 Task: Check the percentage active listings of natural gas utilities in the last 3 years.
Action: Mouse moved to (1085, 258)
Screenshot: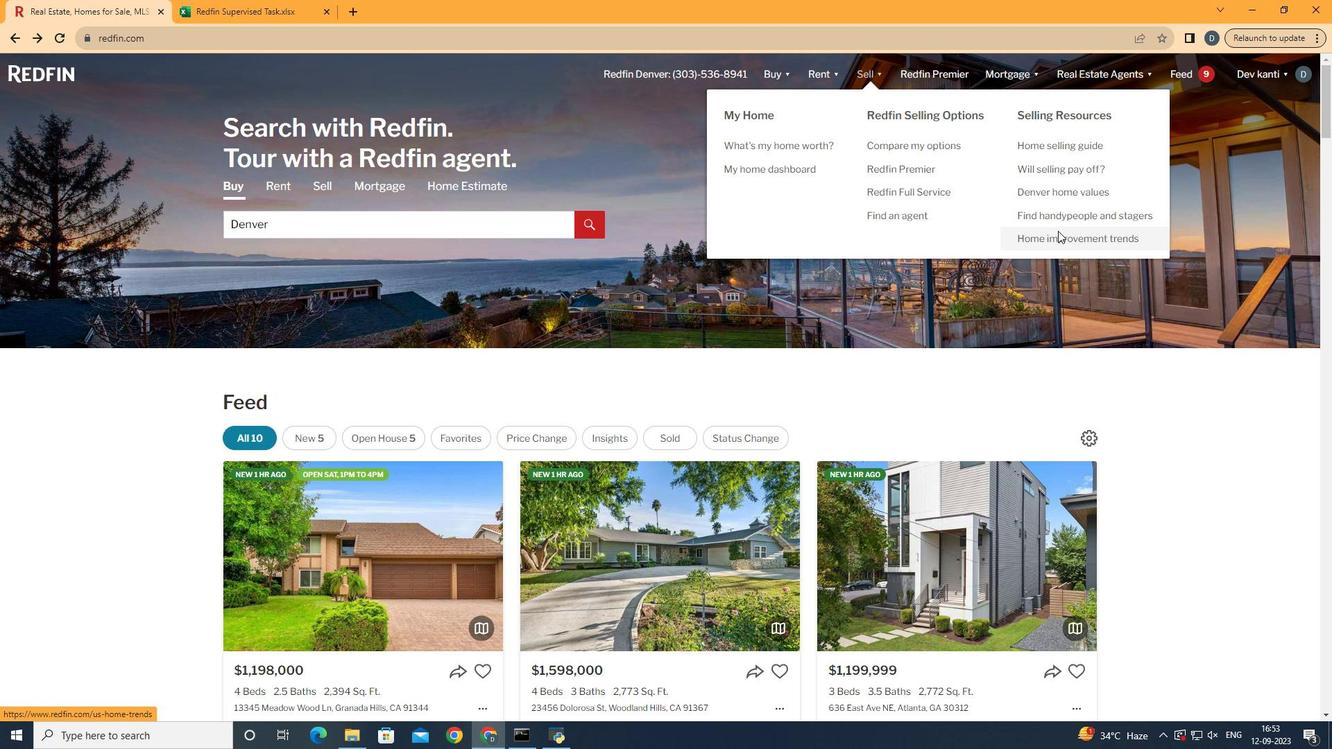 
Action: Mouse pressed left at (1085, 258)
Screenshot: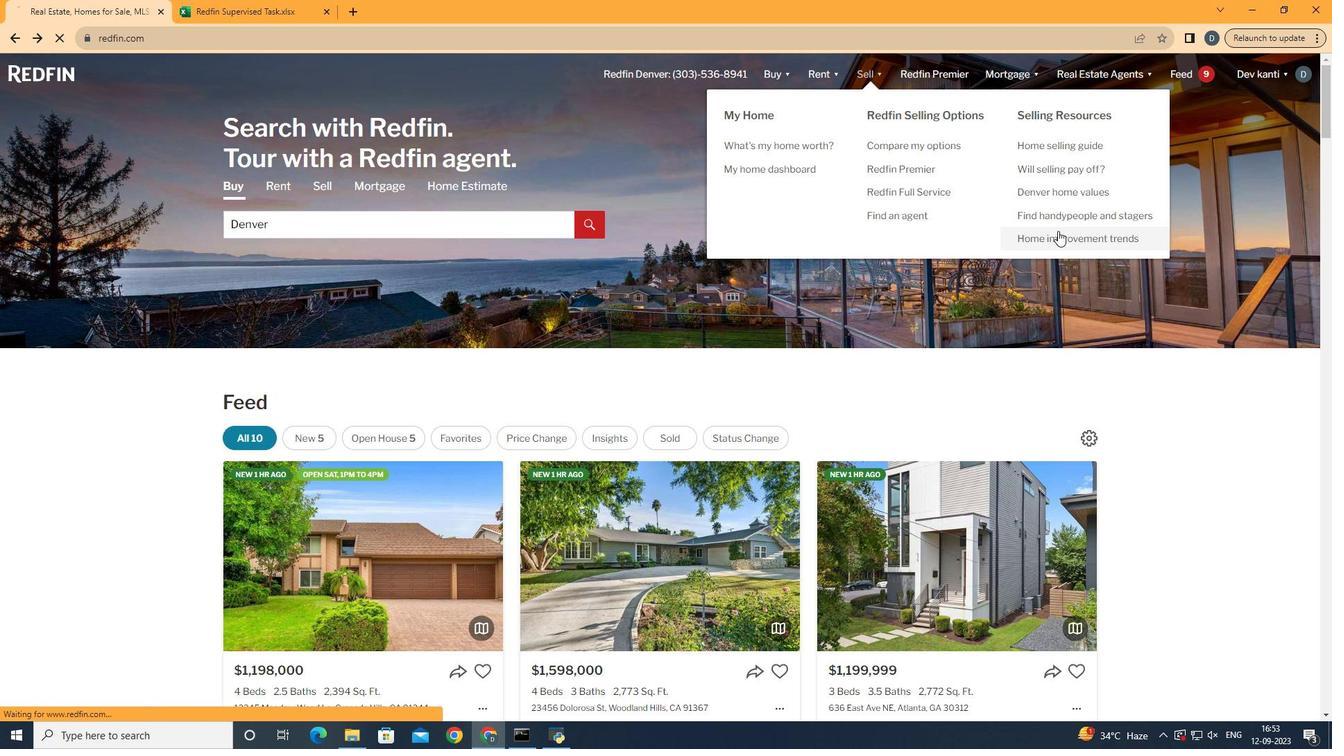 
Action: Mouse moved to (373, 290)
Screenshot: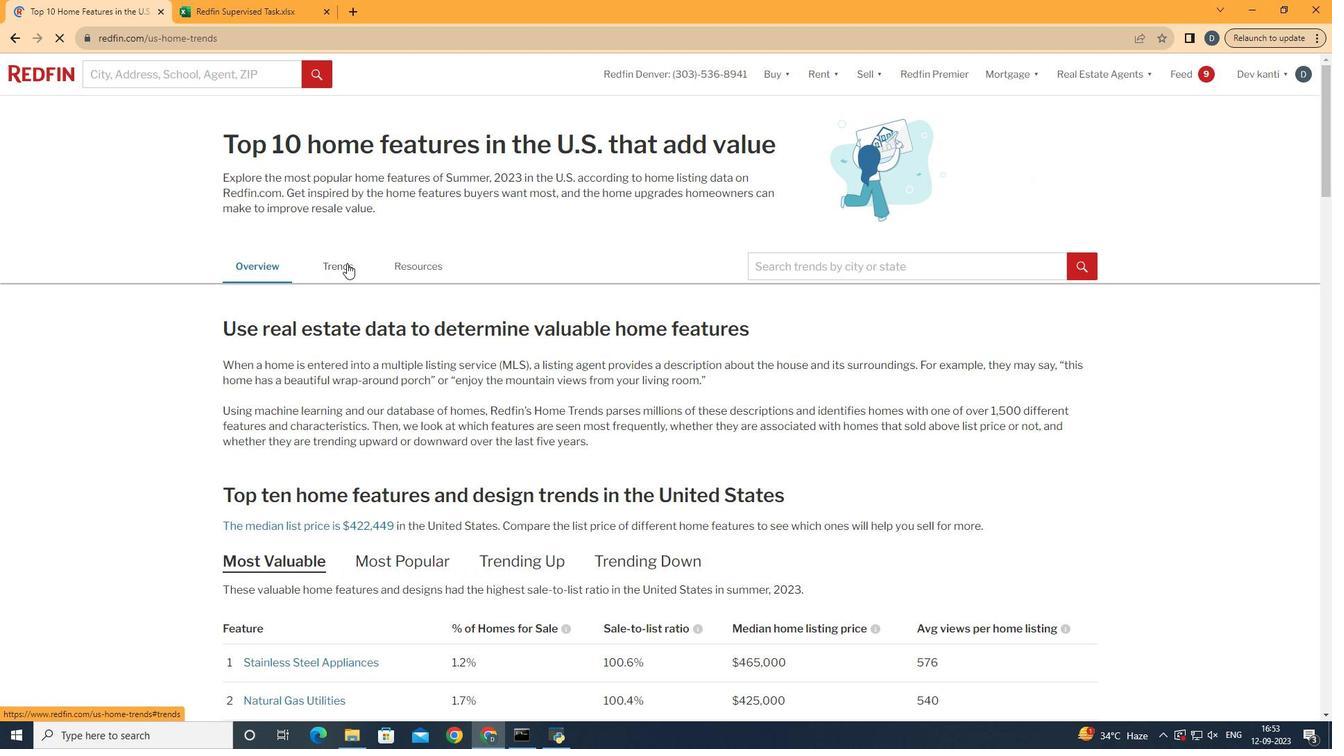 
Action: Mouse pressed left at (373, 290)
Screenshot: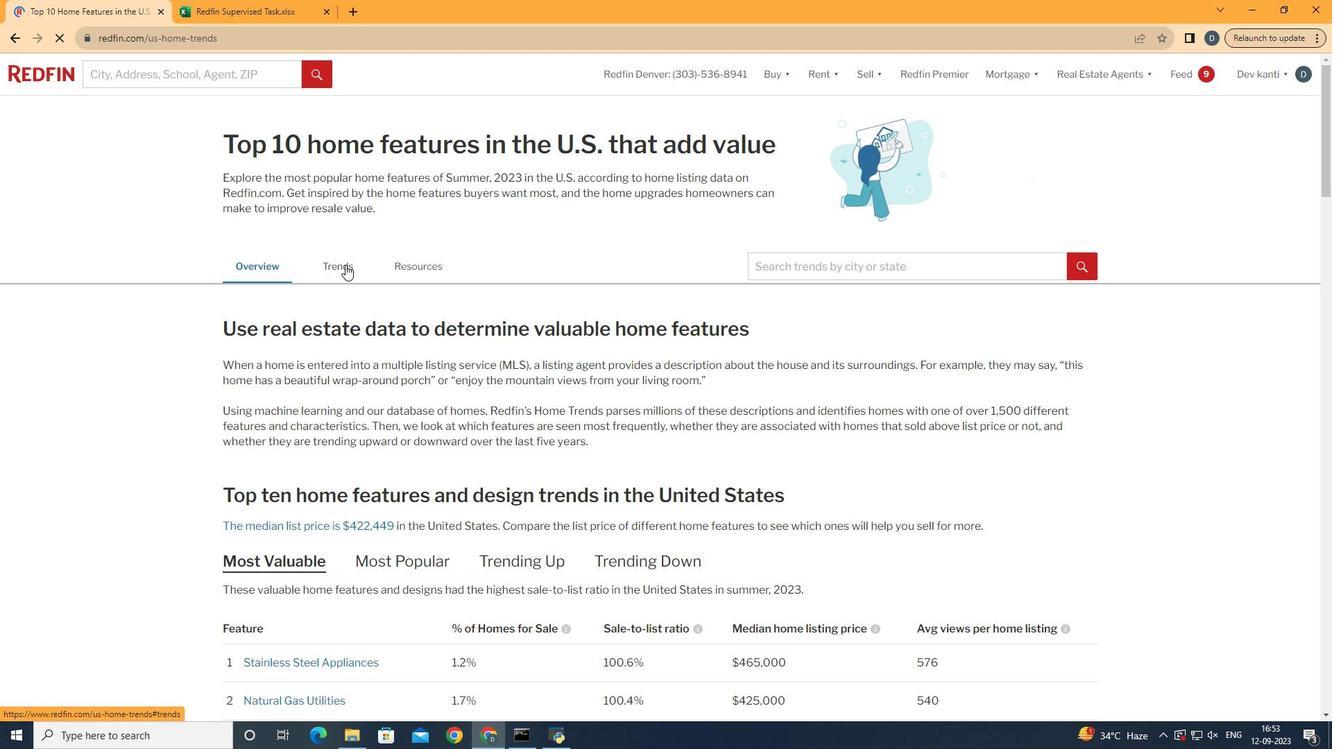 
Action: Mouse moved to (466, 359)
Screenshot: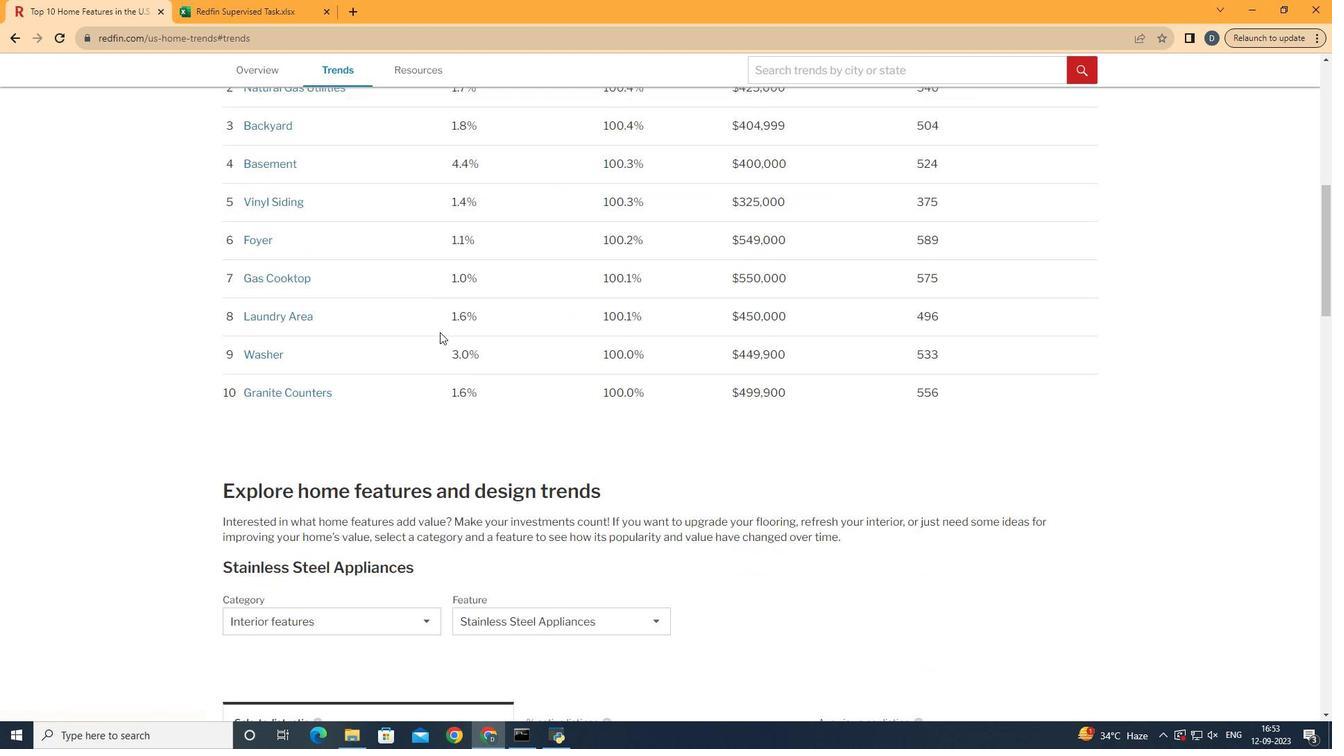 
Action: Mouse scrolled (466, 358) with delta (0, 0)
Screenshot: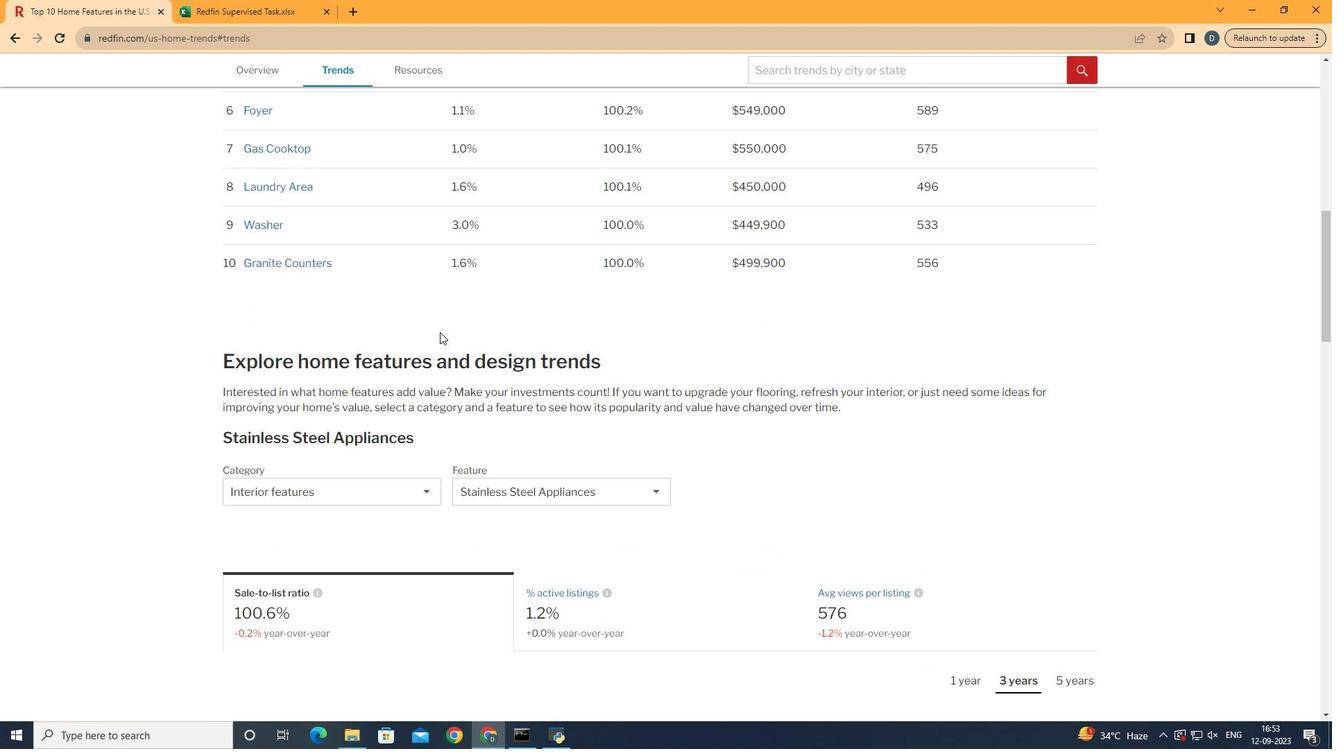 
Action: Mouse scrolled (466, 358) with delta (0, 0)
Screenshot: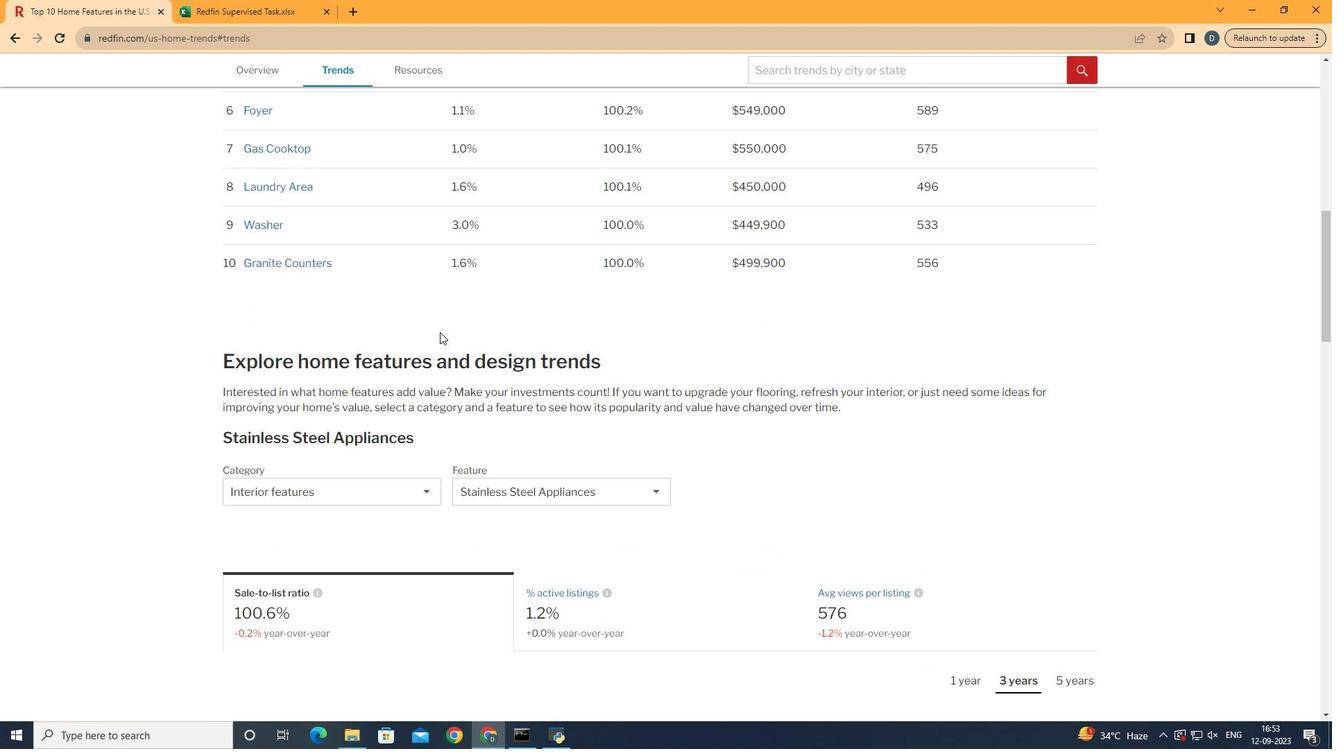 
Action: Mouse scrolled (466, 358) with delta (0, 0)
Screenshot: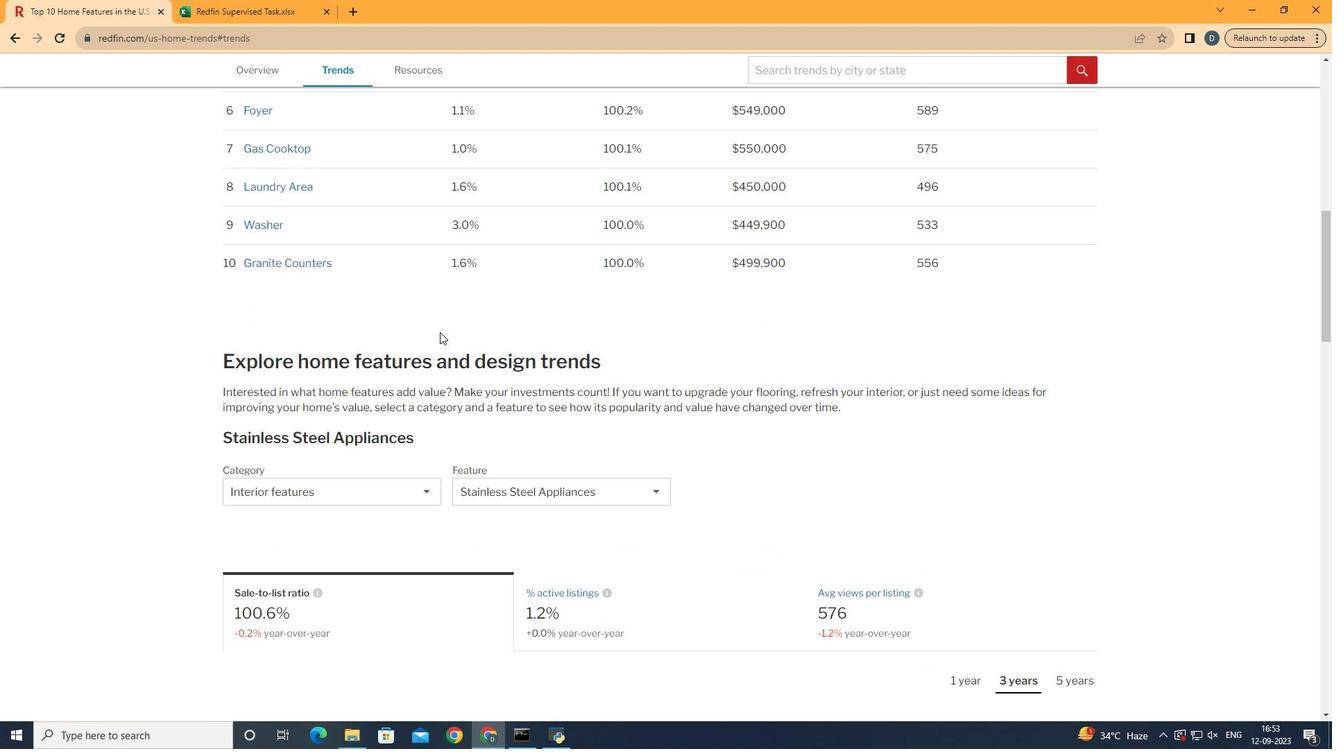 
Action: Mouse scrolled (466, 358) with delta (0, 0)
Screenshot: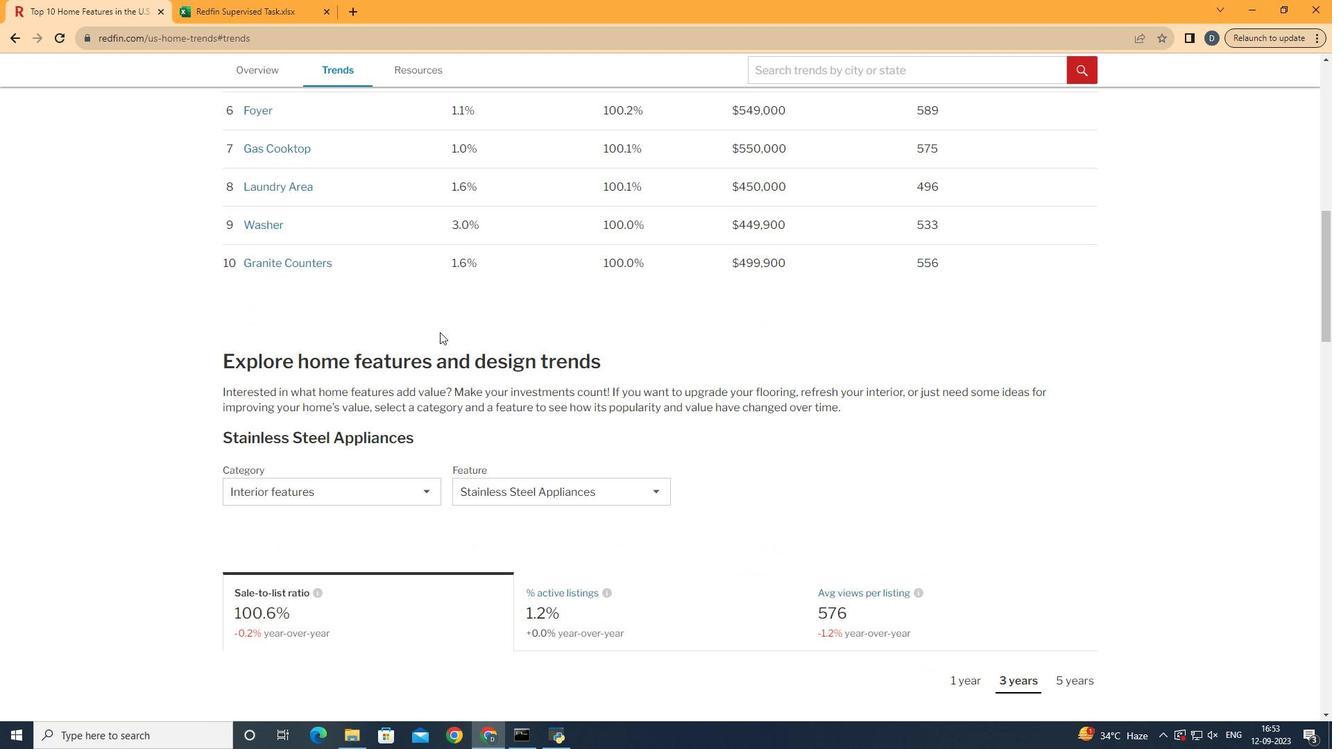 
Action: Mouse scrolled (466, 358) with delta (0, 0)
Screenshot: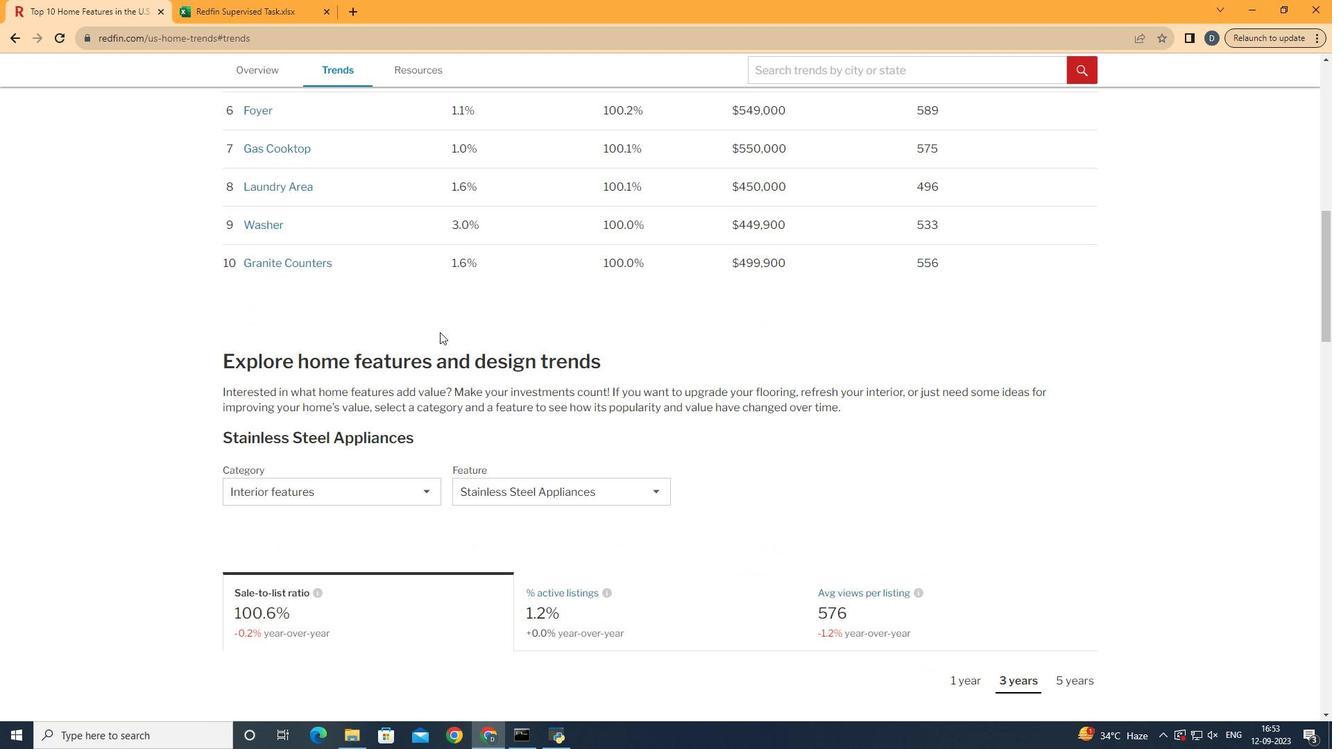 
Action: Mouse scrolled (466, 358) with delta (0, 0)
Screenshot: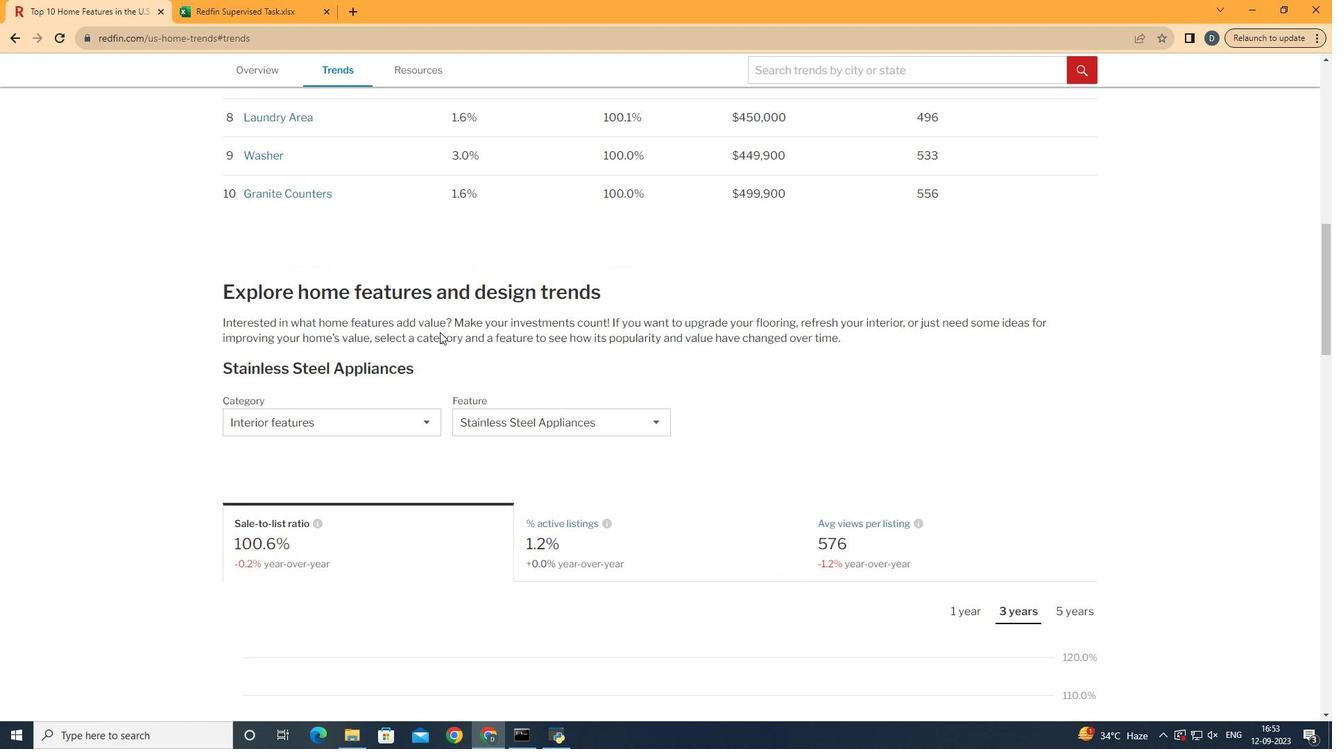 
Action: Mouse moved to (398, 450)
Screenshot: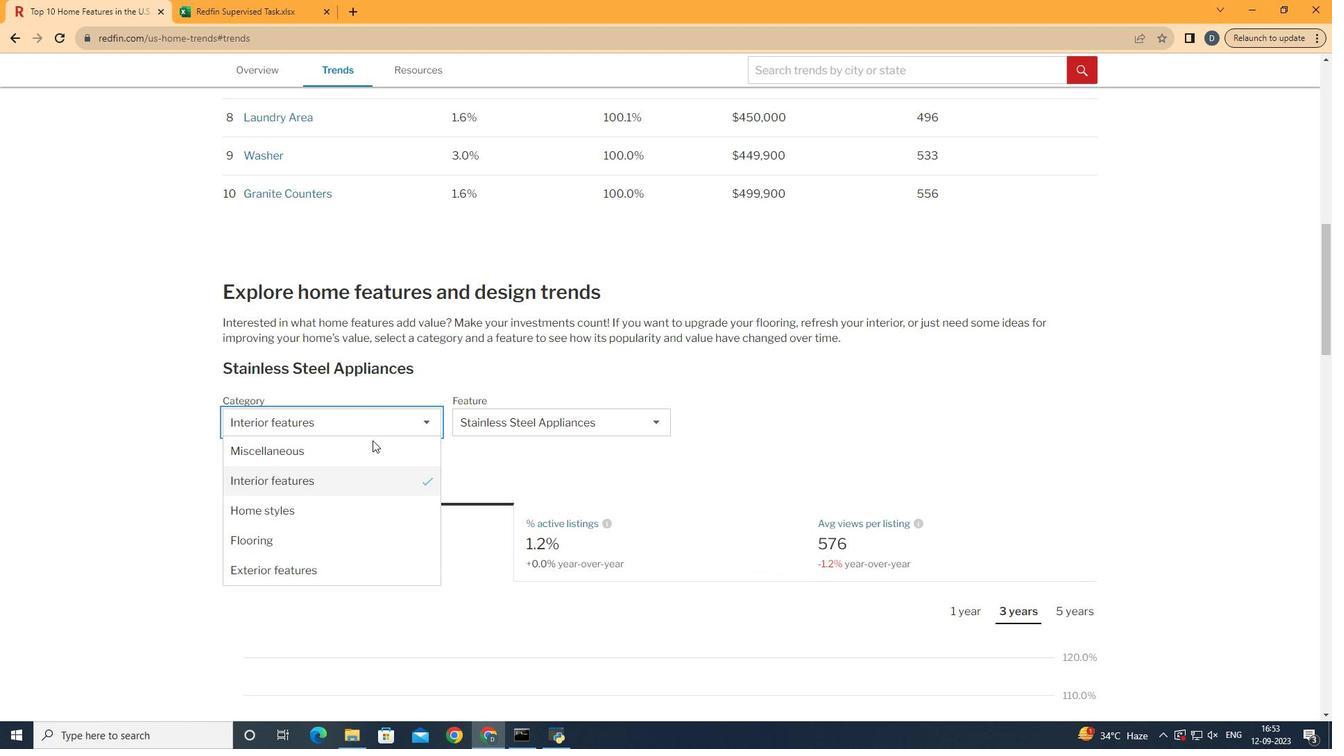 
Action: Mouse pressed left at (398, 450)
Screenshot: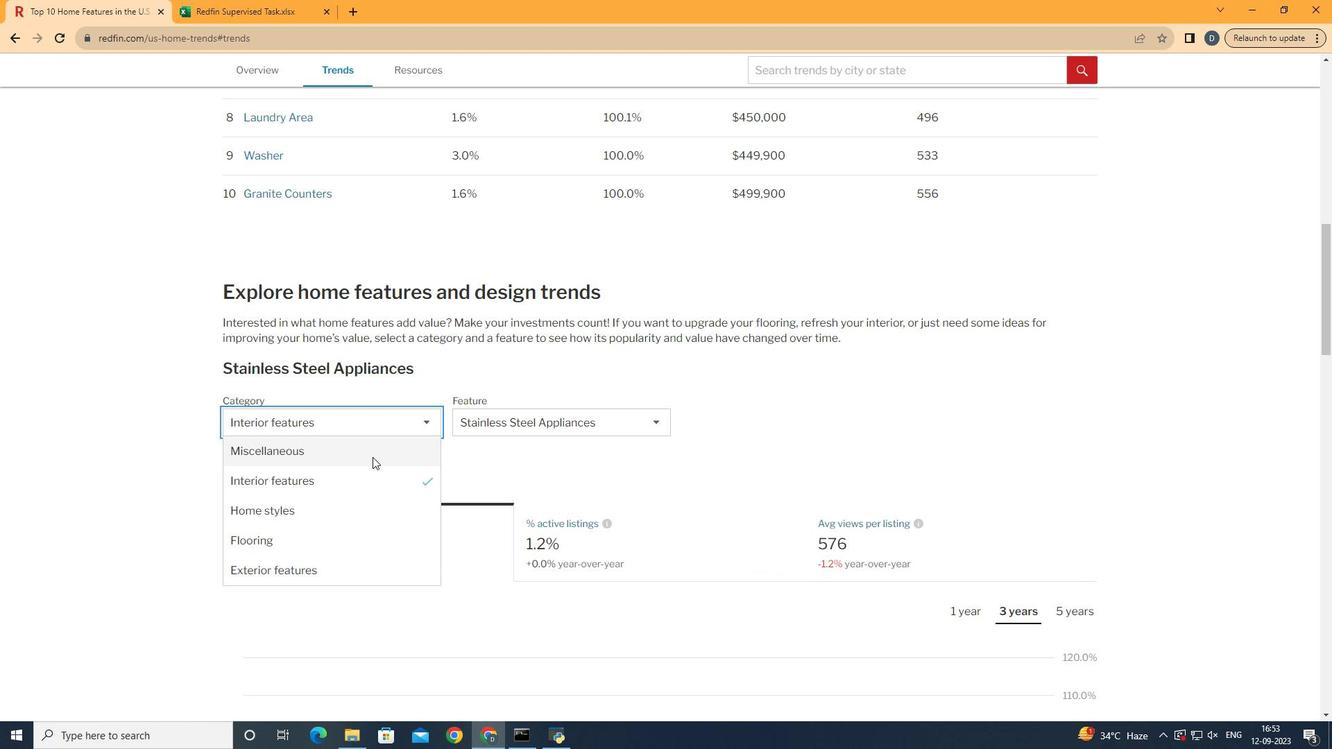 
Action: Mouse moved to (394, 507)
Screenshot: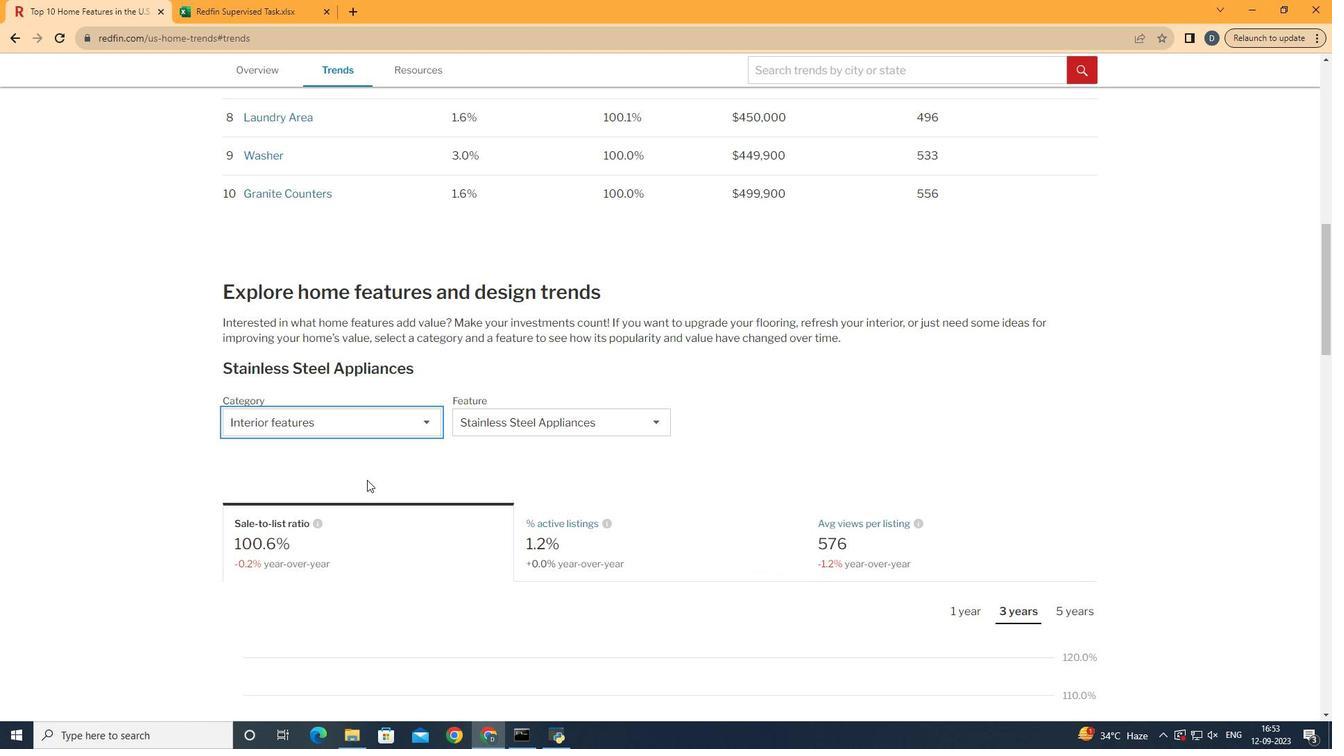 
Action: Mouse pressed left at (394, 507)
Screenshot: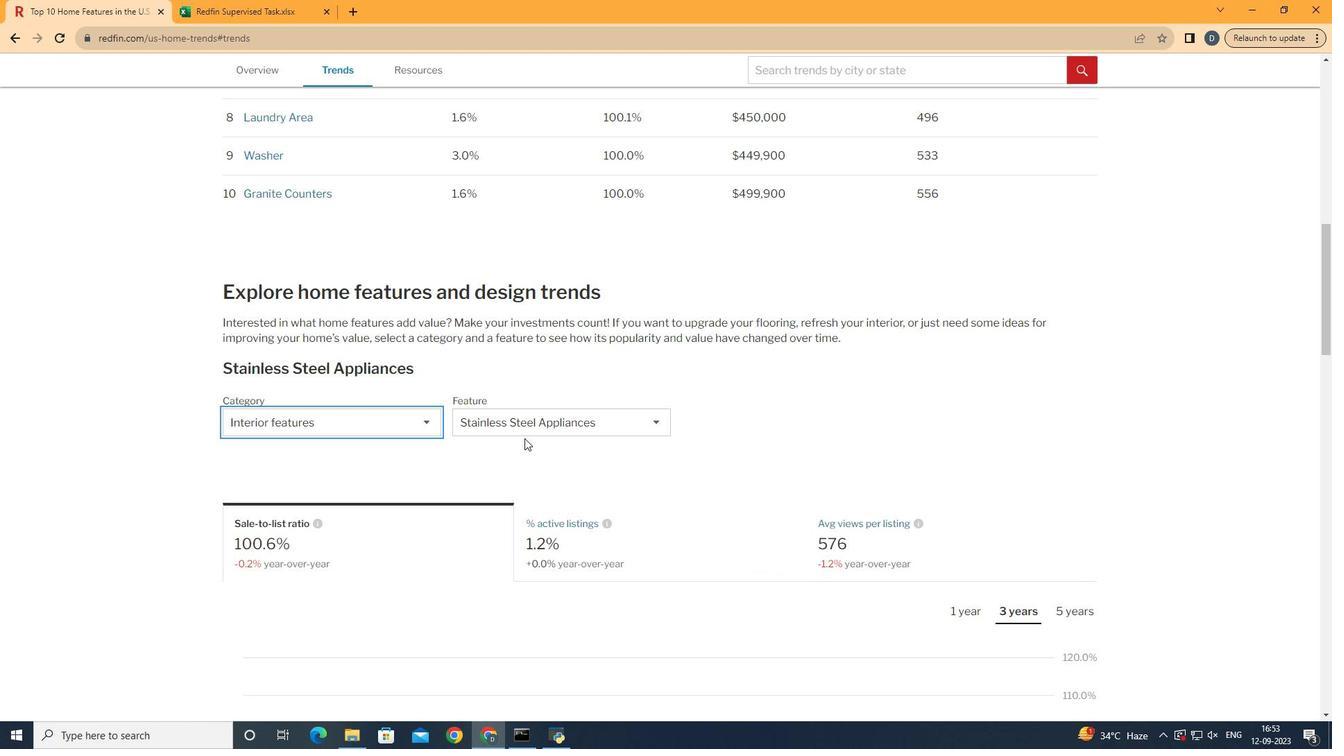 
Action: Mouse moved to (630, 440)
Screenshot: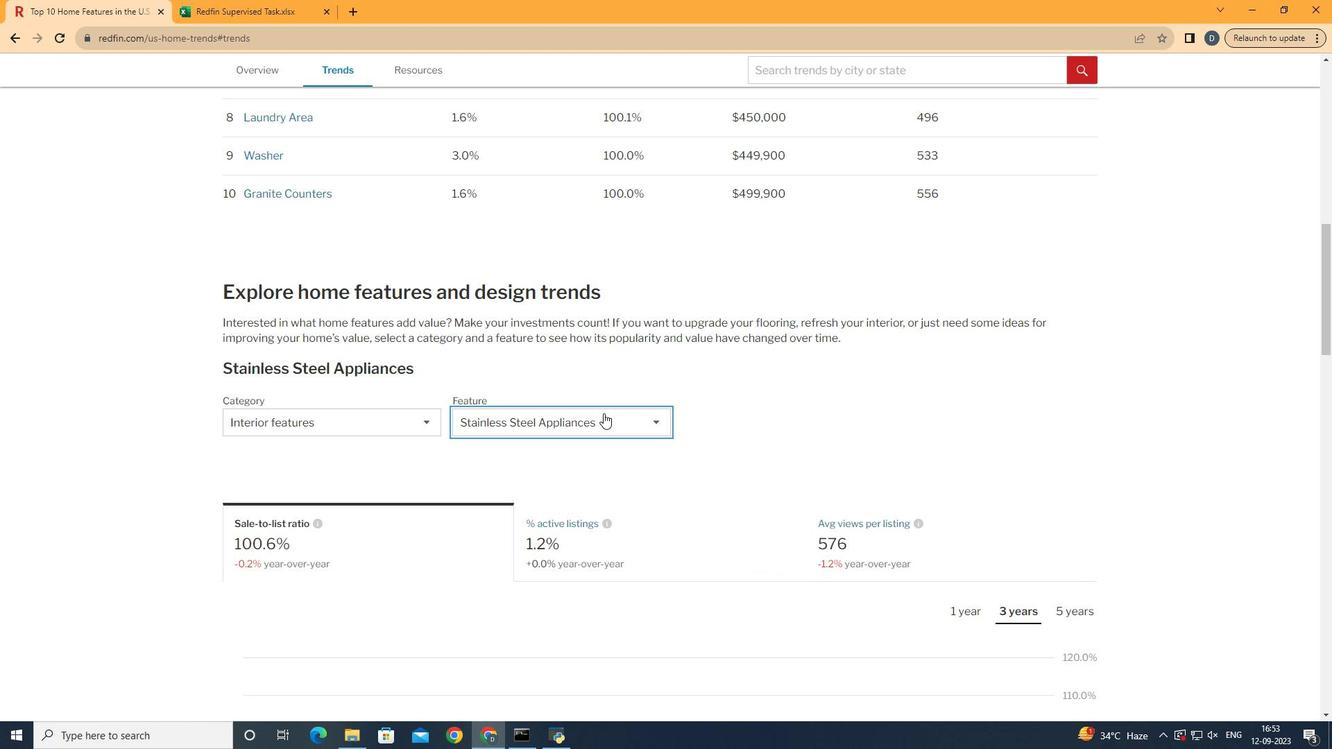 
Action: Mouse pressed left at (630, 440)
Screenshot: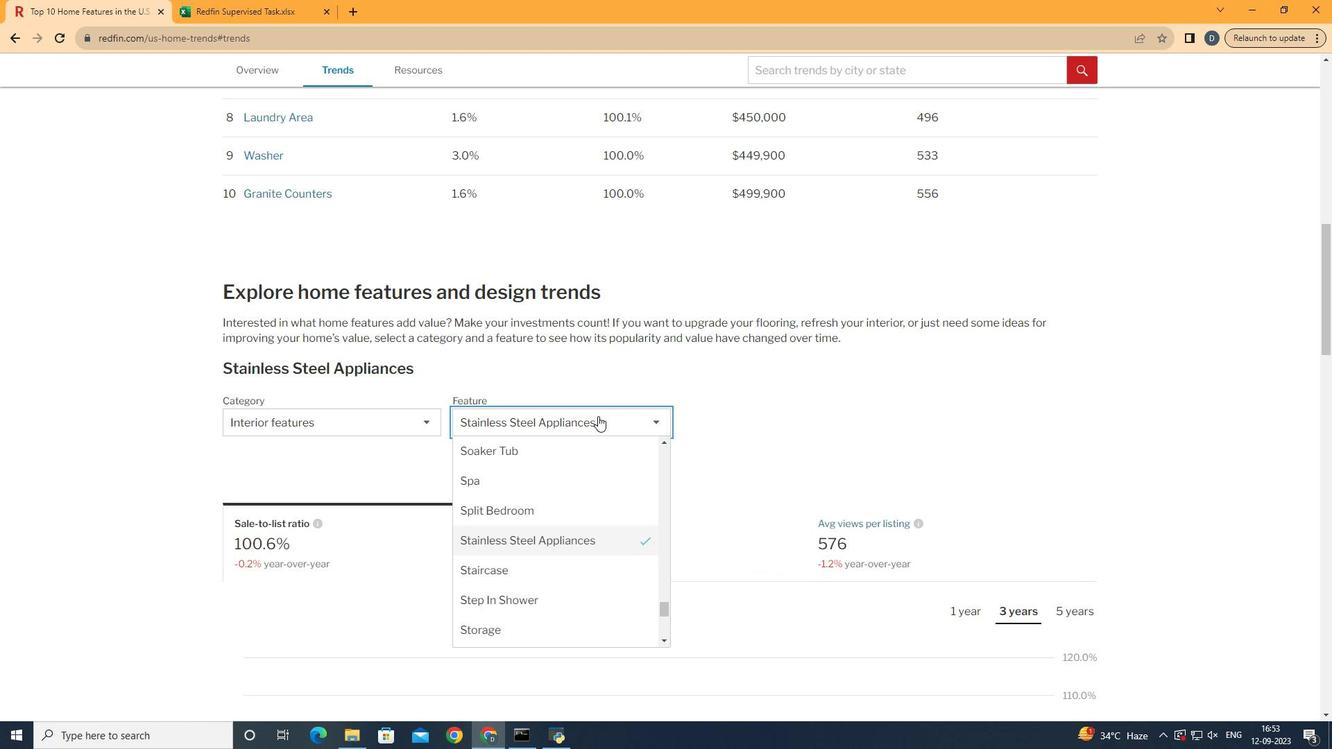 
Action: Mouse moved to (560, 597)
Screenshot: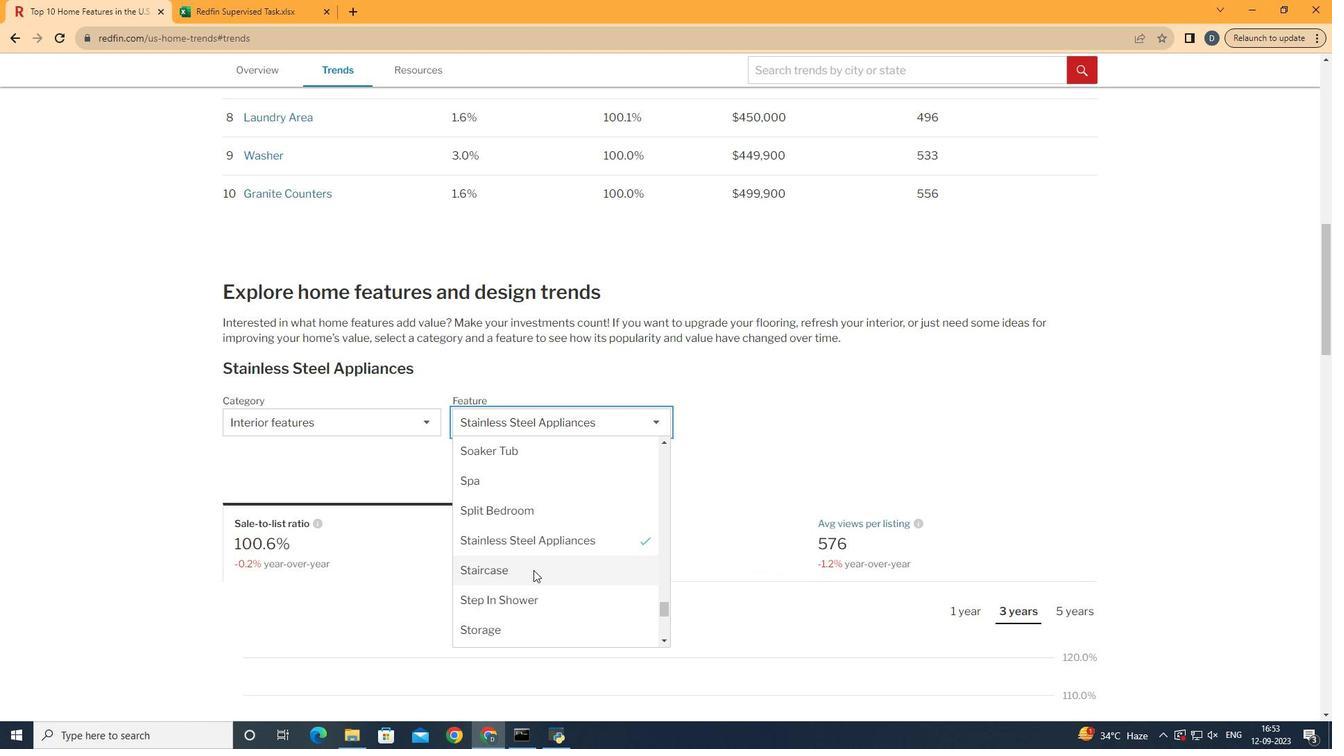 
Action: Mouse scrolled (560, 598) with delta (0, 0)
Screenshot: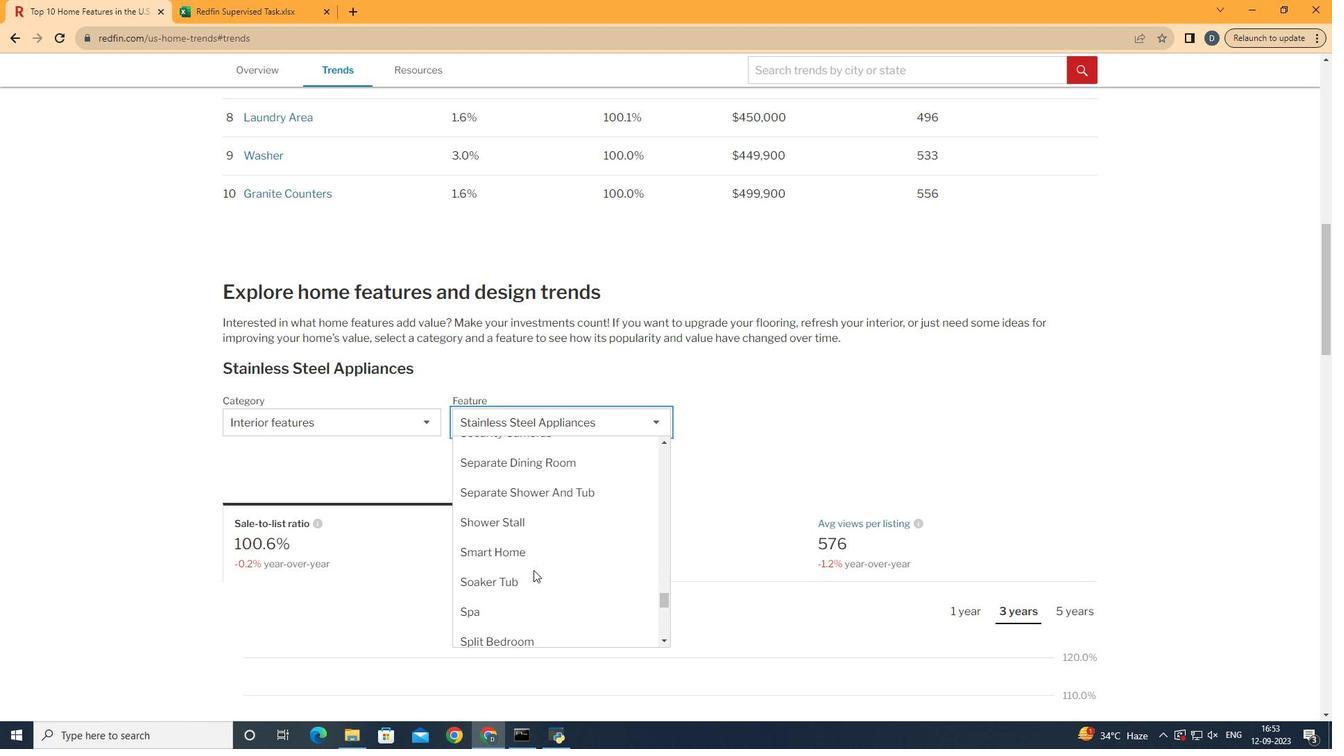 
Action: Mouse scrolled (560, 598) with delta (0, 0)
Screenshot: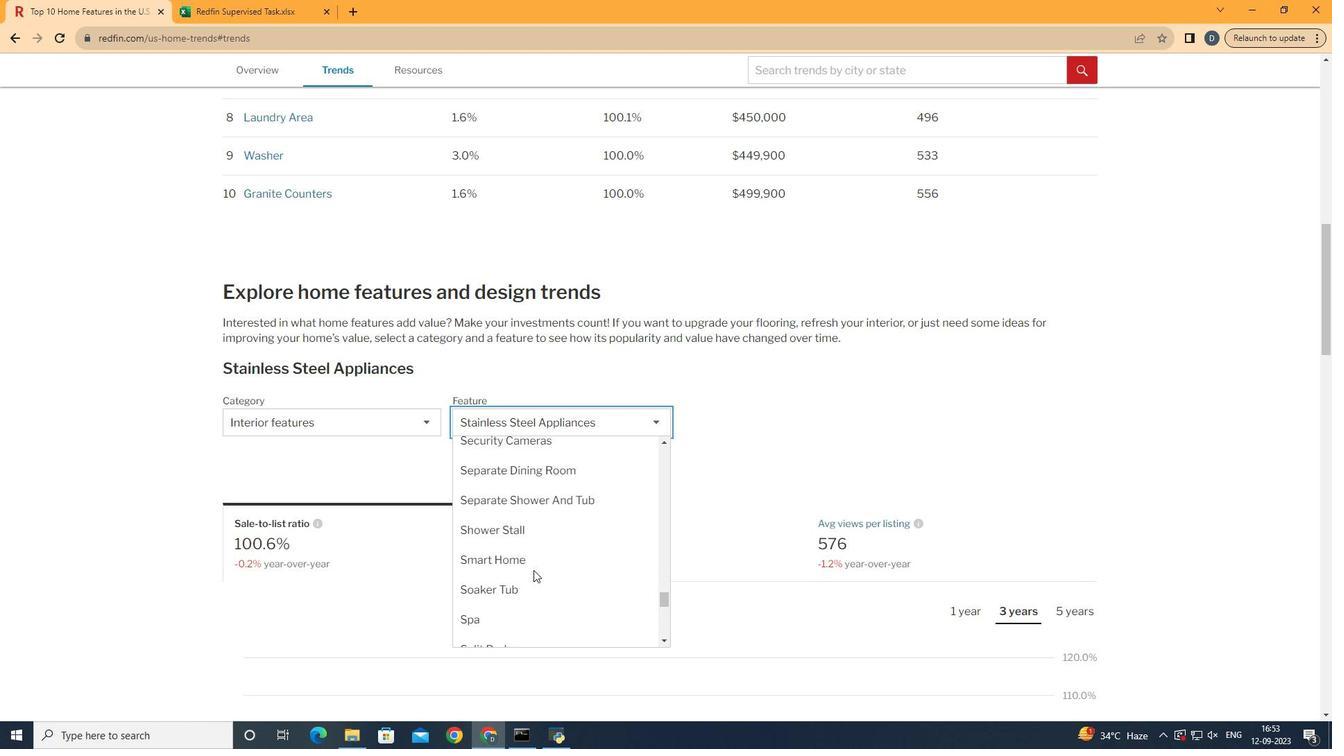 
Action: Mouse scrolled (560, 598) with delta (0, 0)
Screenshot: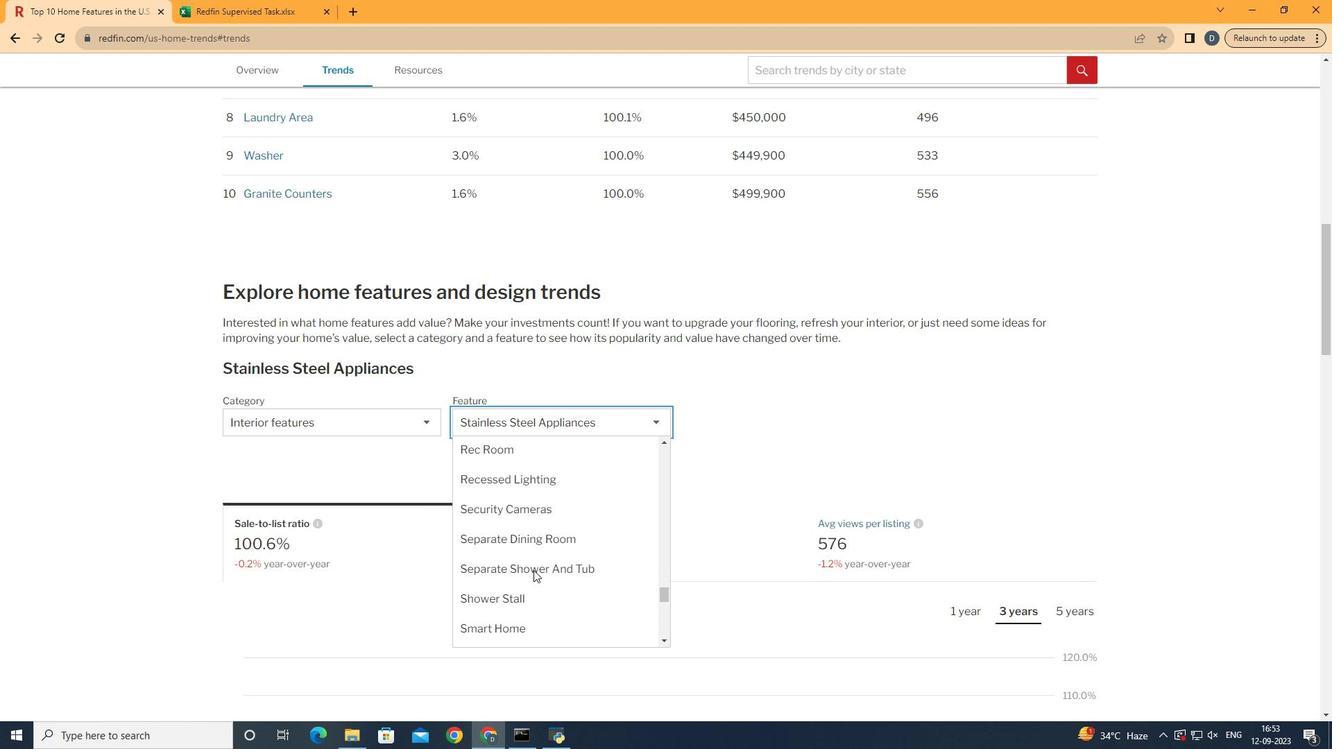 
Action: Mouse moved to (639, 536)
Screenshot: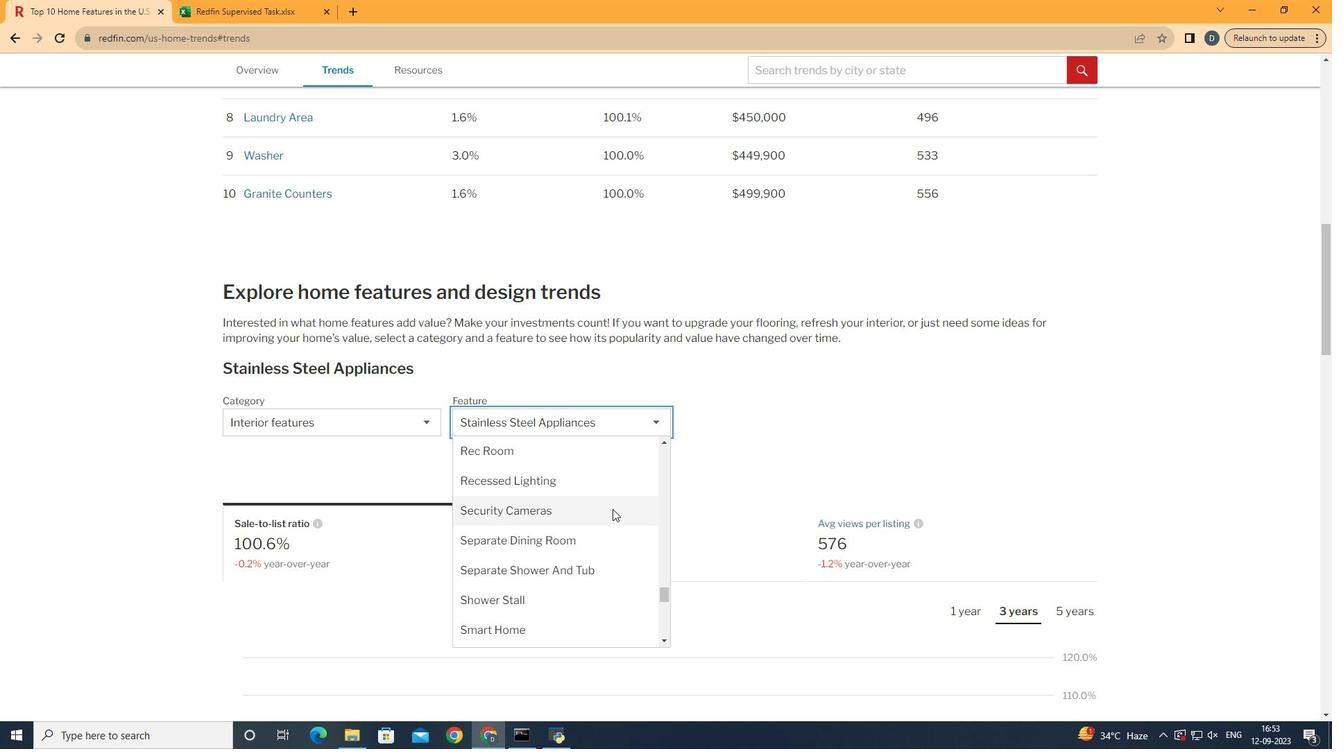 
Action: Mouse scrolled (639, 536) with delta (0, 0)
Screenshot: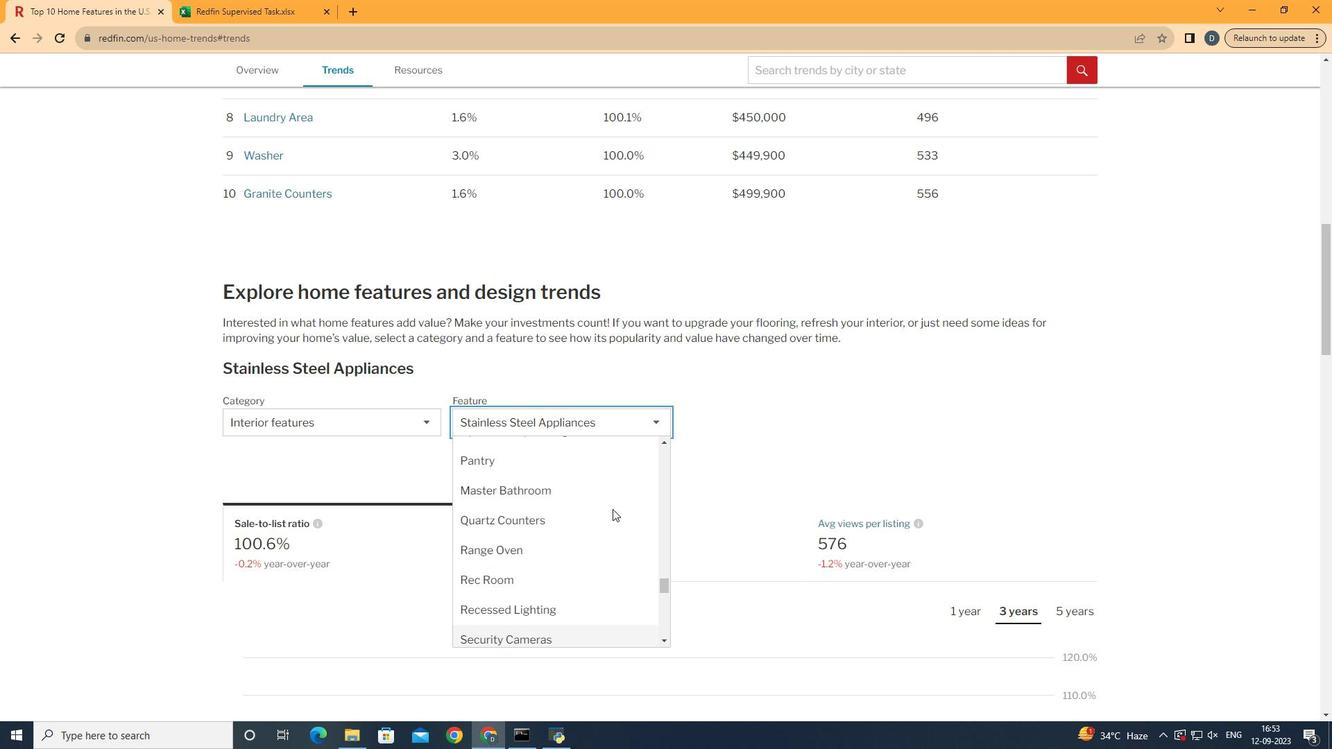 
Action: Mouse scrolled (639, 536) with delta (0, 0)
Screenshot: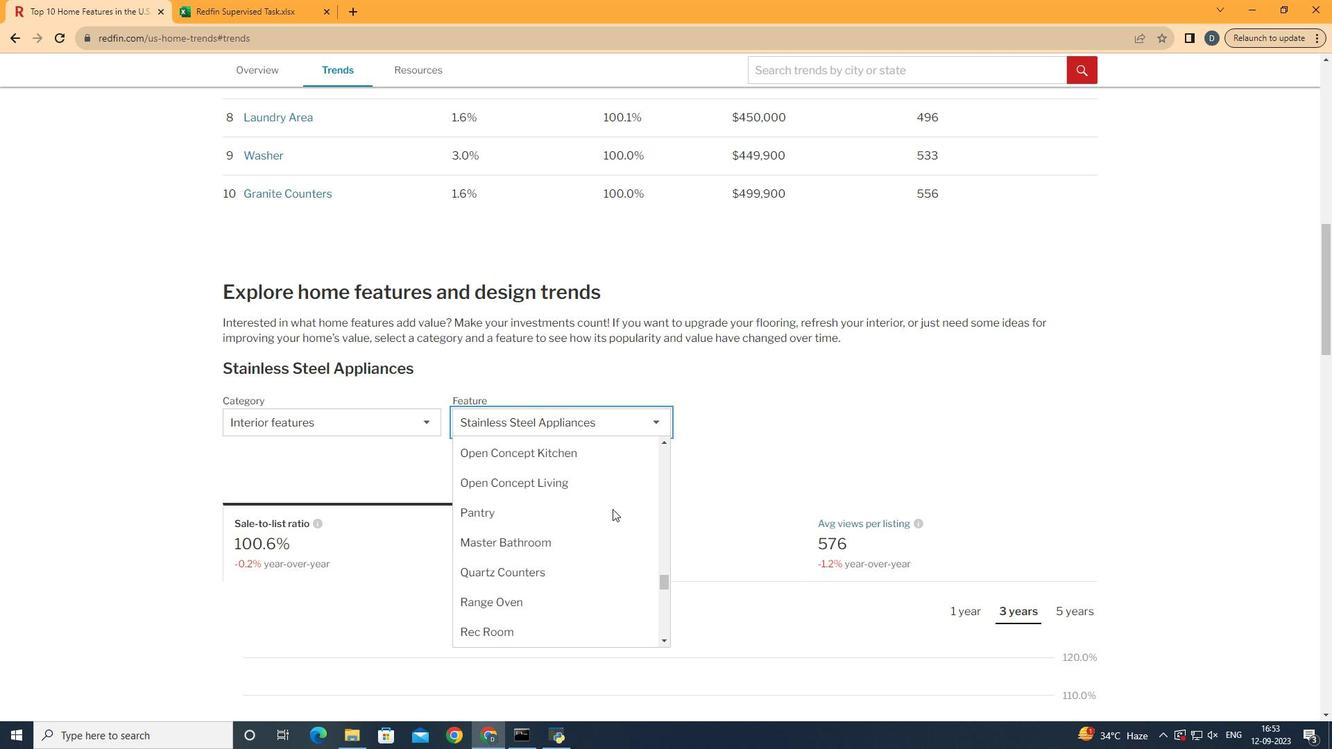 
Action: Mouse scrolled (639, 536) with delta (0, 0)
Screenshot: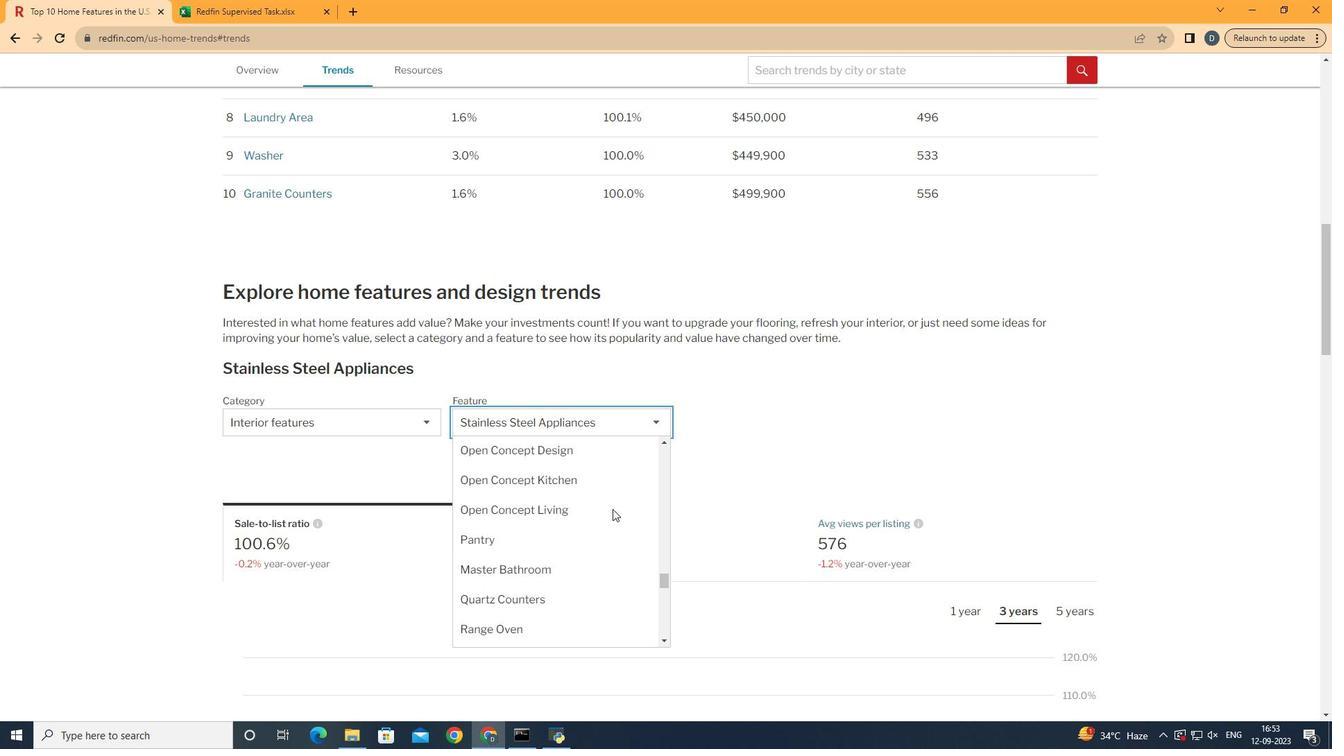
Action: Mouse moved to (632, 566)
Screenshot: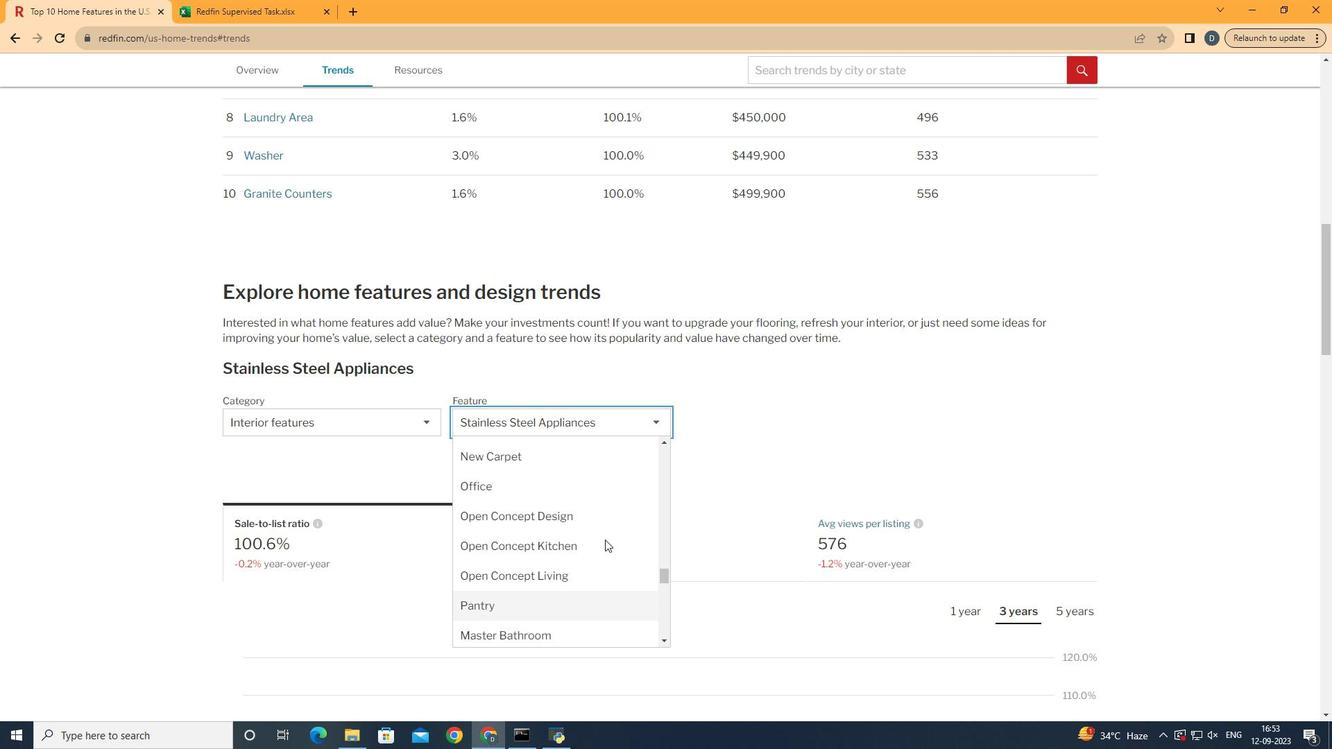 
Action: Mouse scrolled (632, 567) with delta (0, 0)
Screenshot: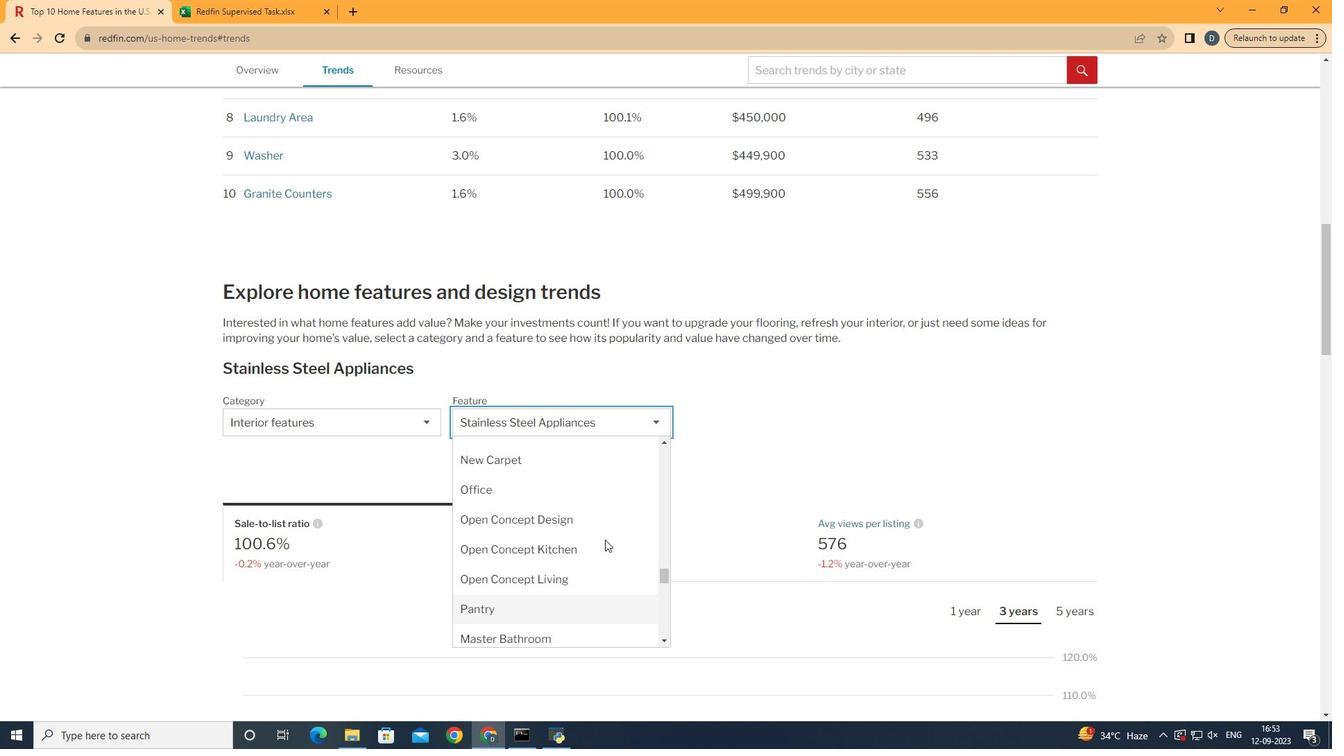 
Action: Mouse moved to (621, 522)
Screenshot: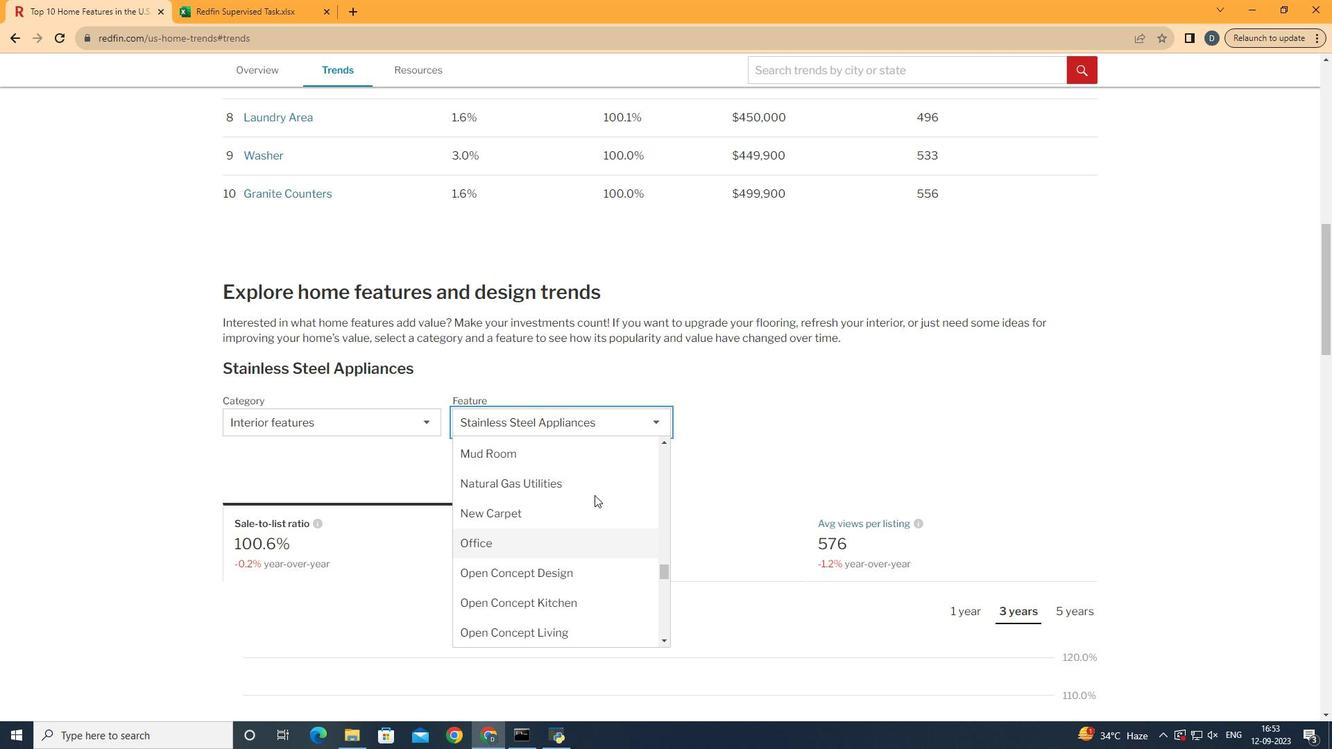 
Action: Mouse scrolled (621, 523) with delta (0, 0)
Screenshot: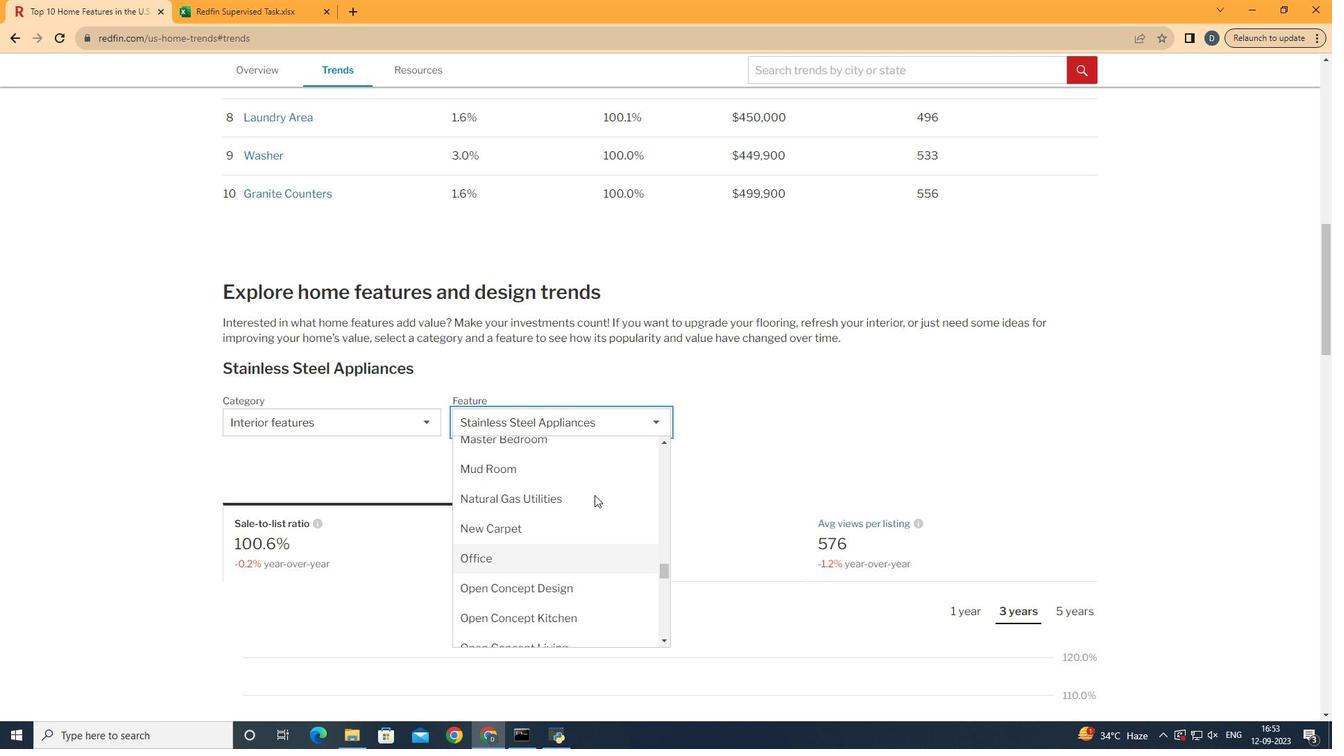 
Action: Mouse moved to (621, 525)
Screenshot: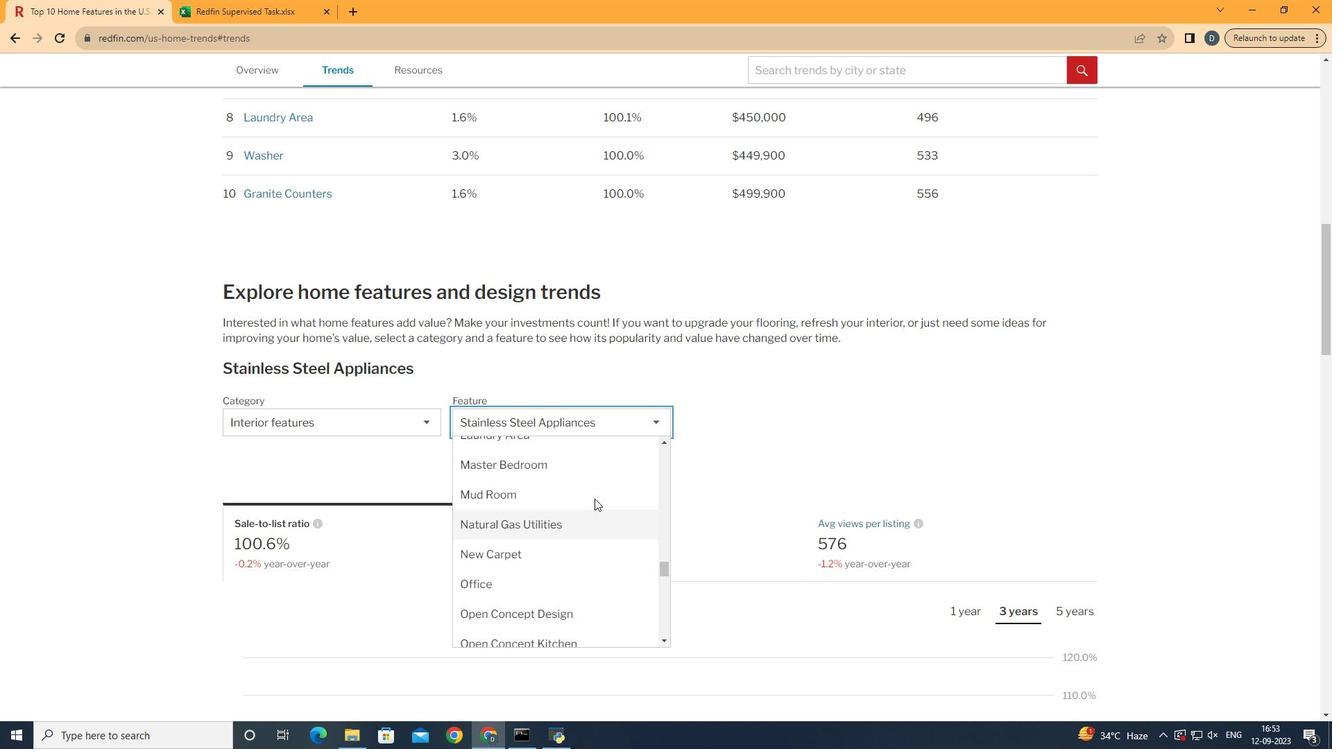 
Action: Mouse scrolled (621, 526) with delta (0, 0)
Screenshot: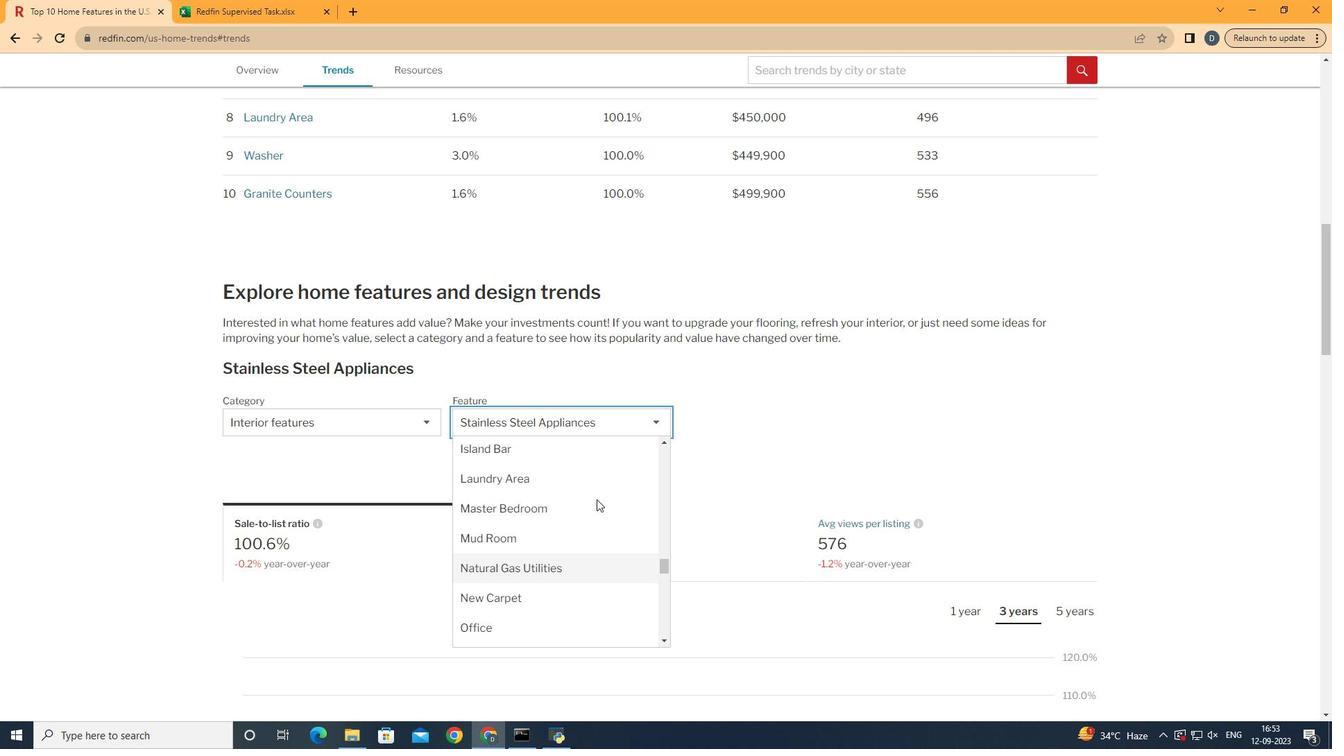 
Action: Mouse moved to (618, 600)
Screenshot: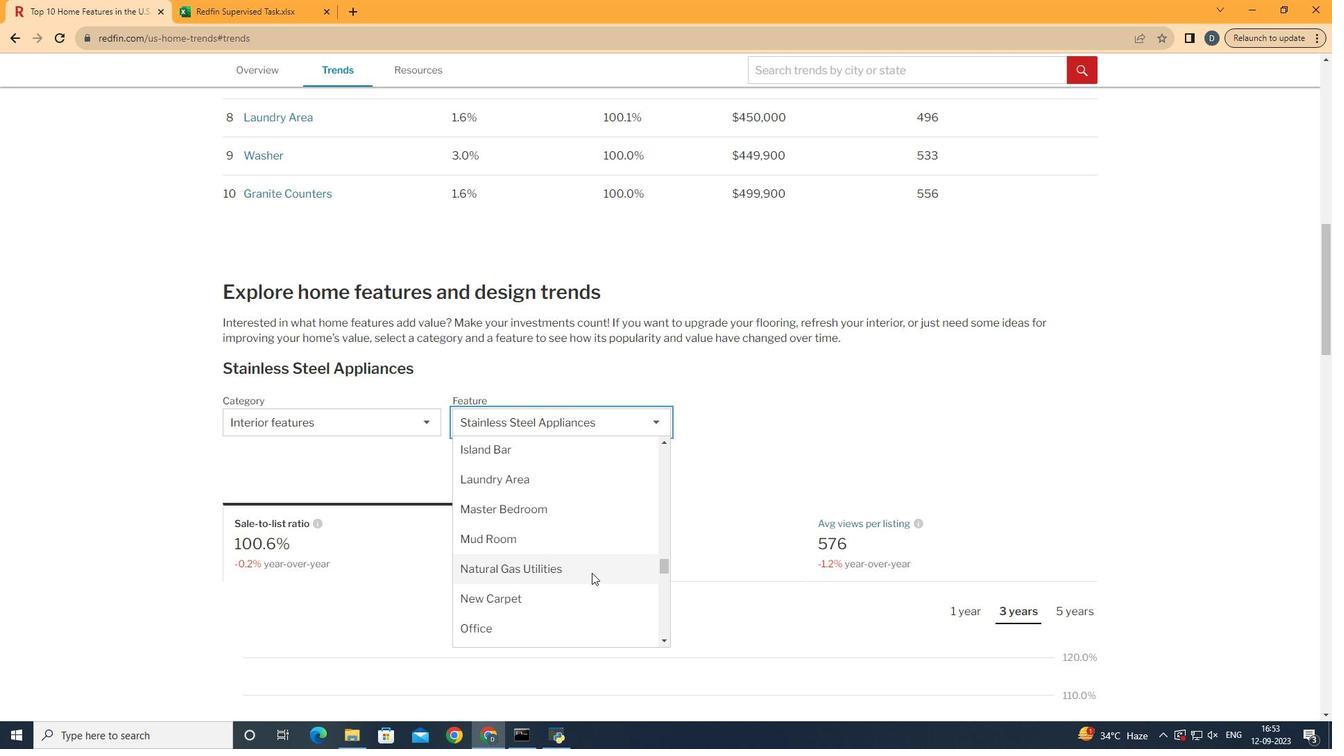 
Action: Mouse pressed left at (618, 600)
Screenshot: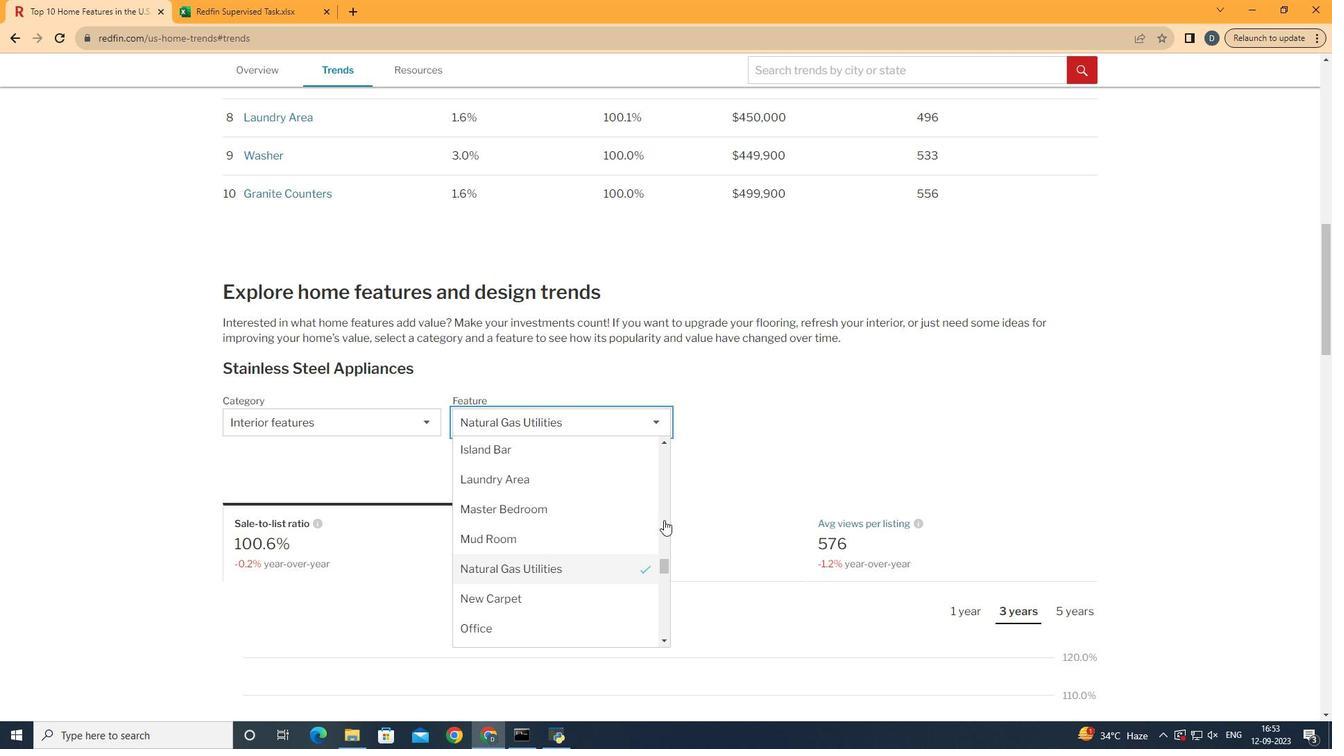
Action: Mouse moved to (834, 472)
Screenshot: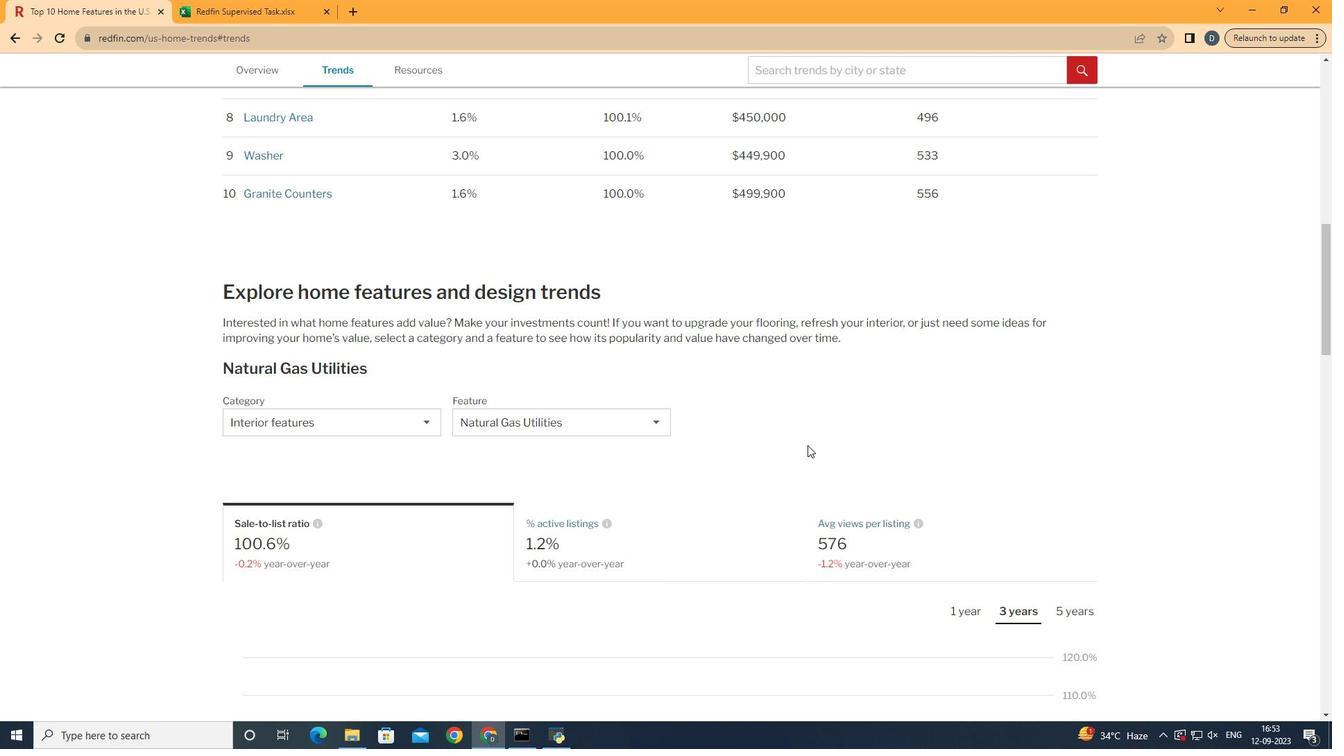 
Action: Mouse pressed left at (834, 472)
Screenshot: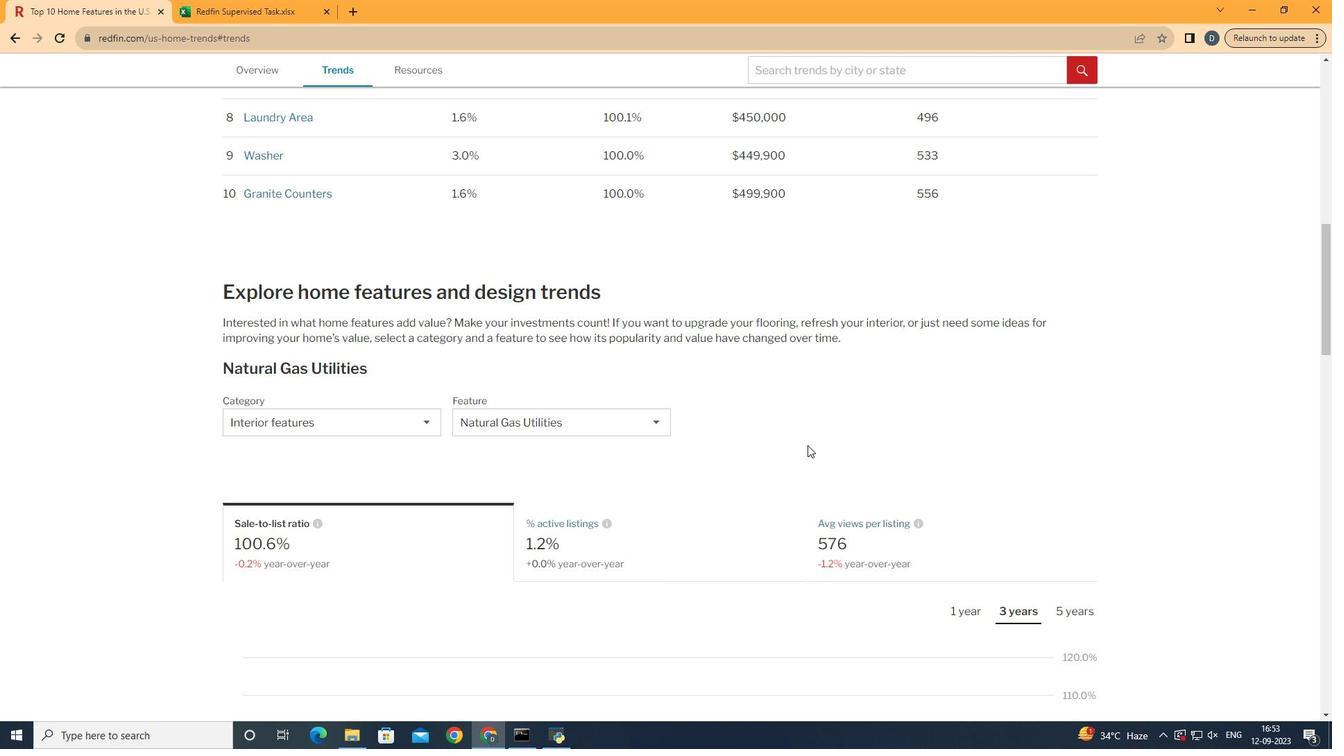 
Action: Mouse scrolled (834, 471) with delta (0, 0)
Screenshot: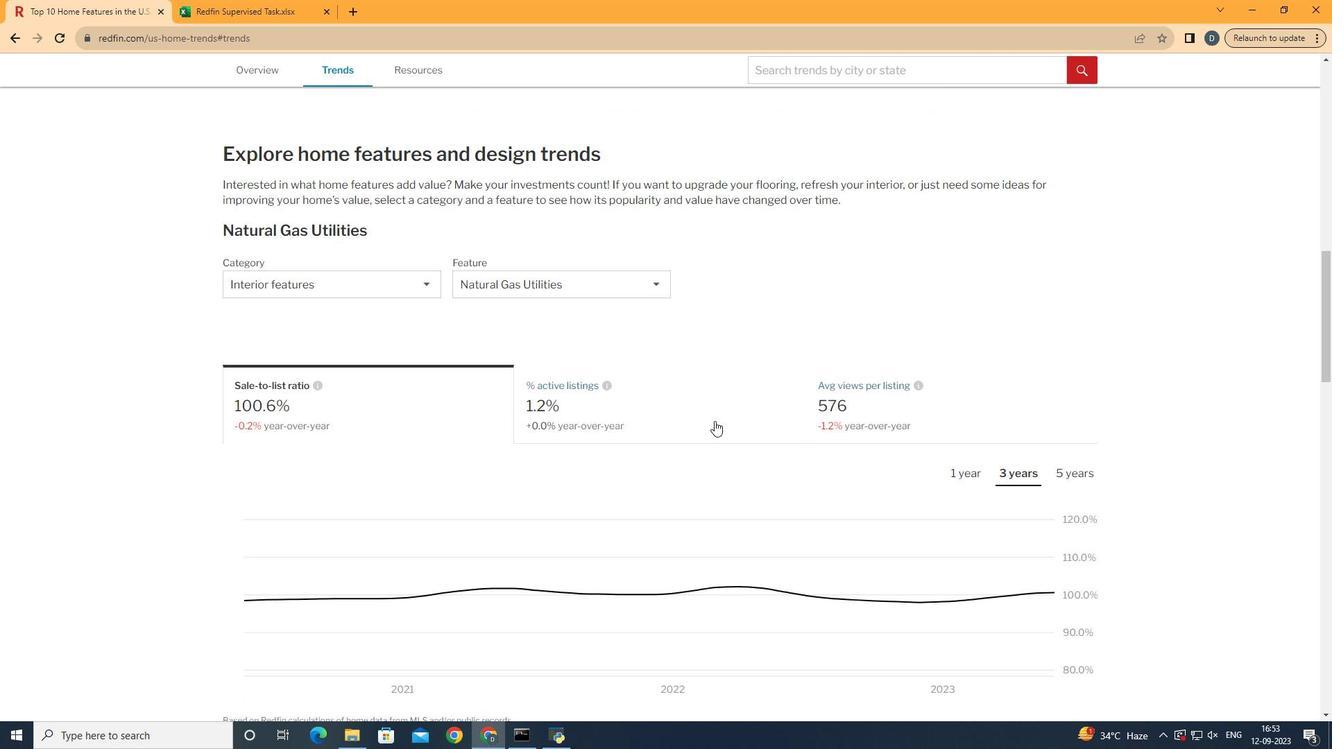 
Action: Mouse scrolled (834, 471) with delta (0, 0)
Screenshot: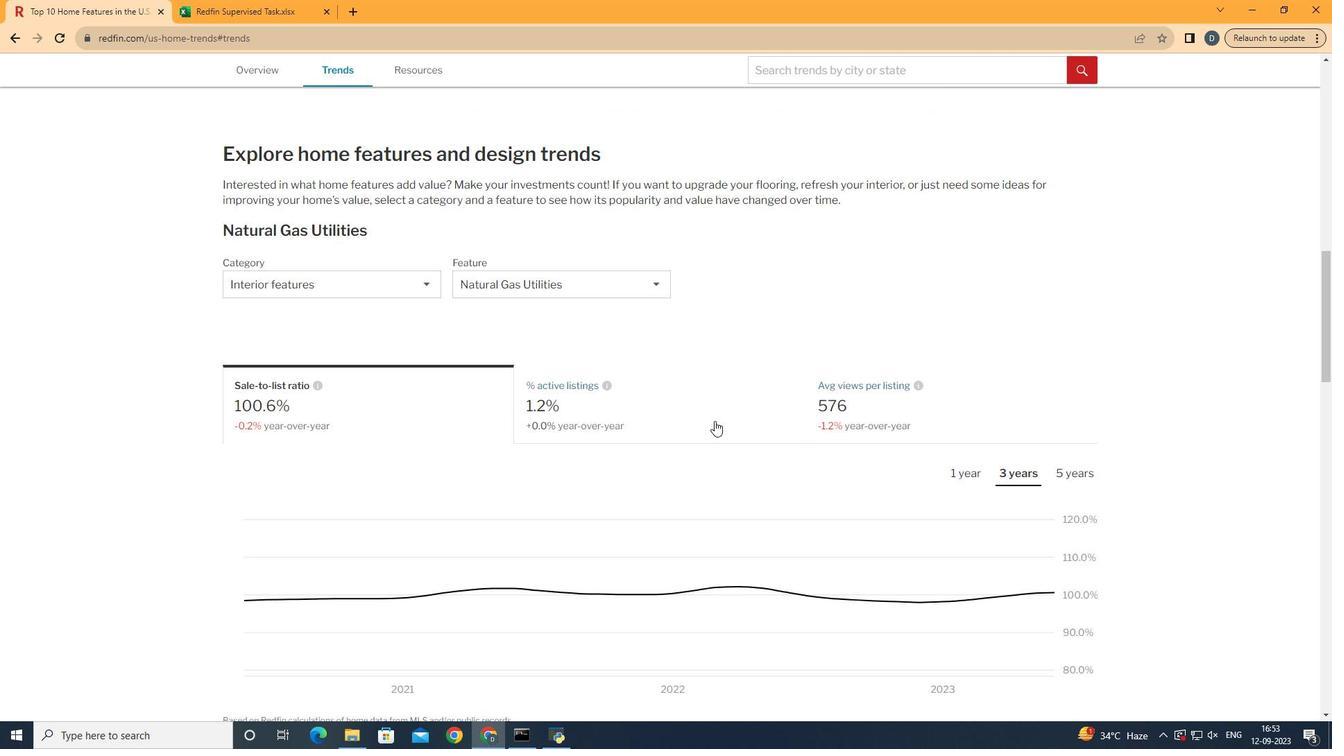 
Action: Mouse moved to (681, 425)
Screenshot: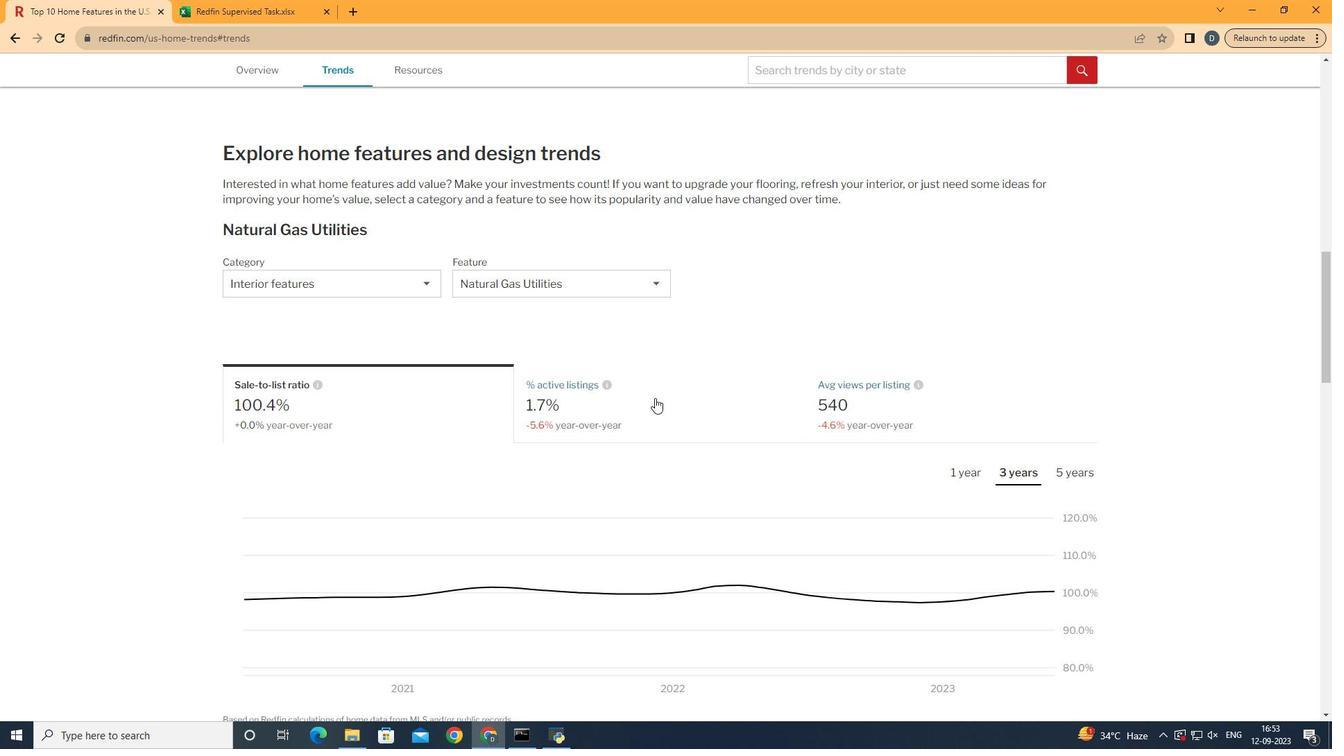 
Action: Mouse pressed left at (681, 425)
Screenshot: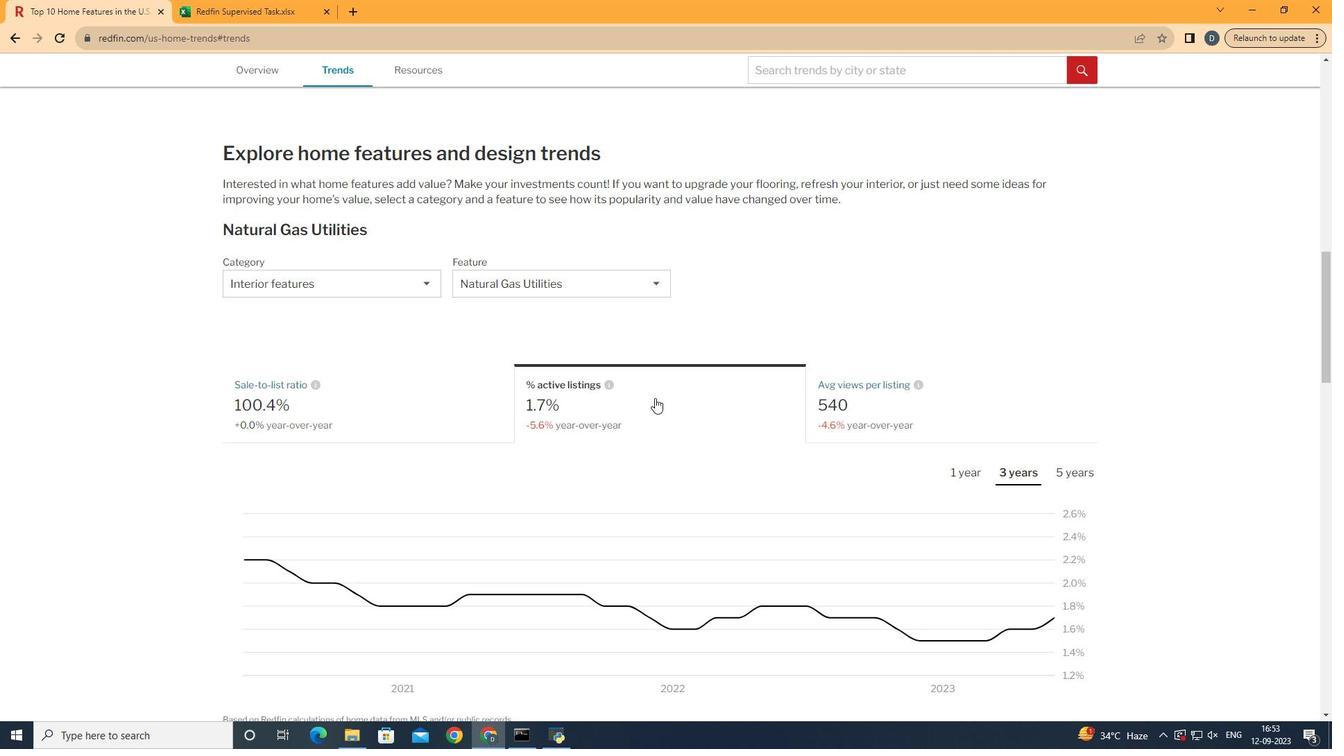 
Action: Mouse moved to (775, 366)
Screenshot: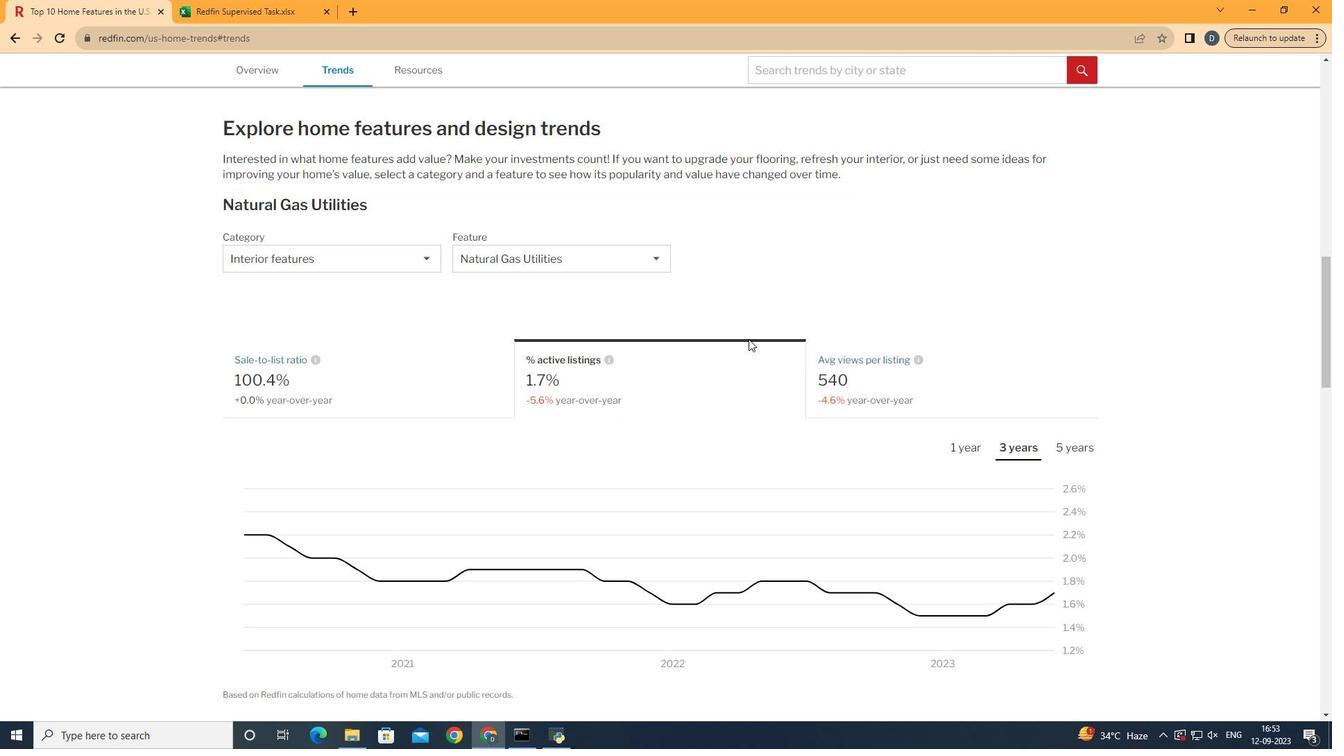 
Action: Mouse scrolled (775, 365) with delta (0, 0)
Screenshot: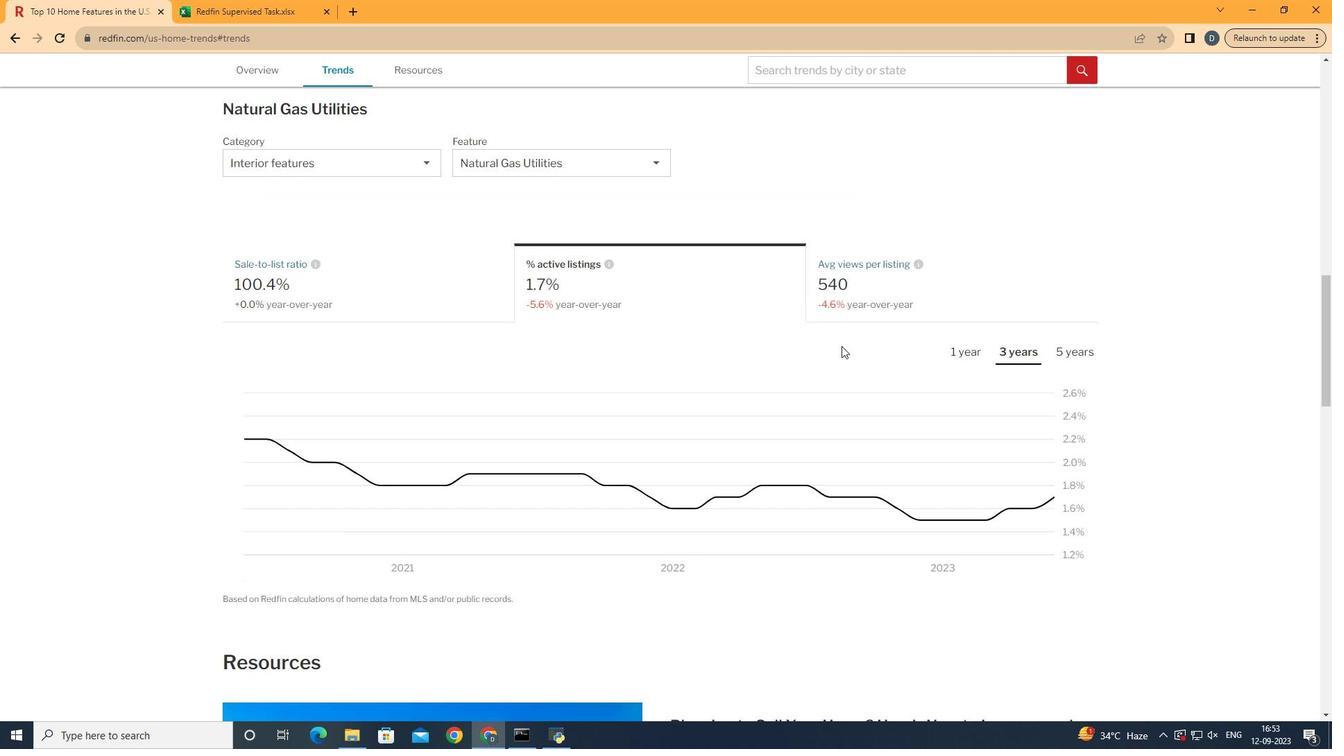 
Action: Mouse scrolled (775, 365) with delta (0, 0)
Screenshot: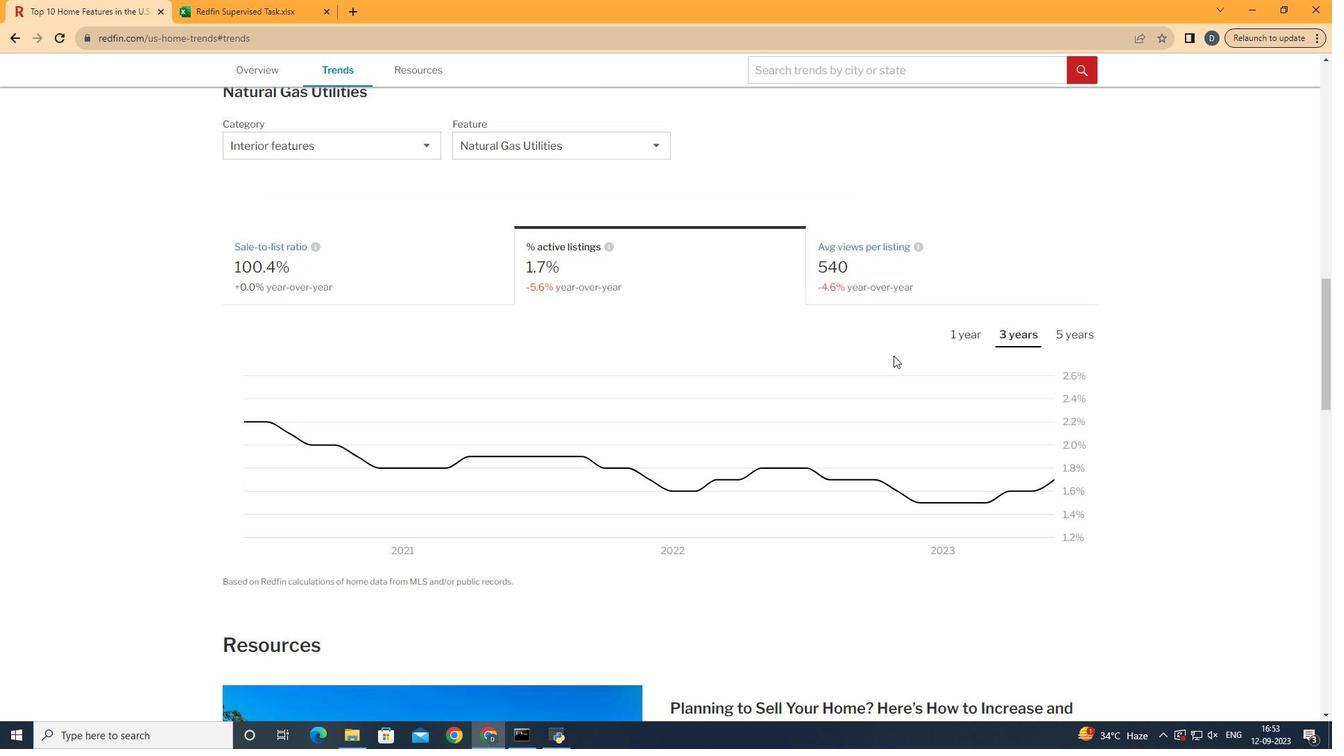 
Action: Mouse moved to (1038, 369)
Screenshot: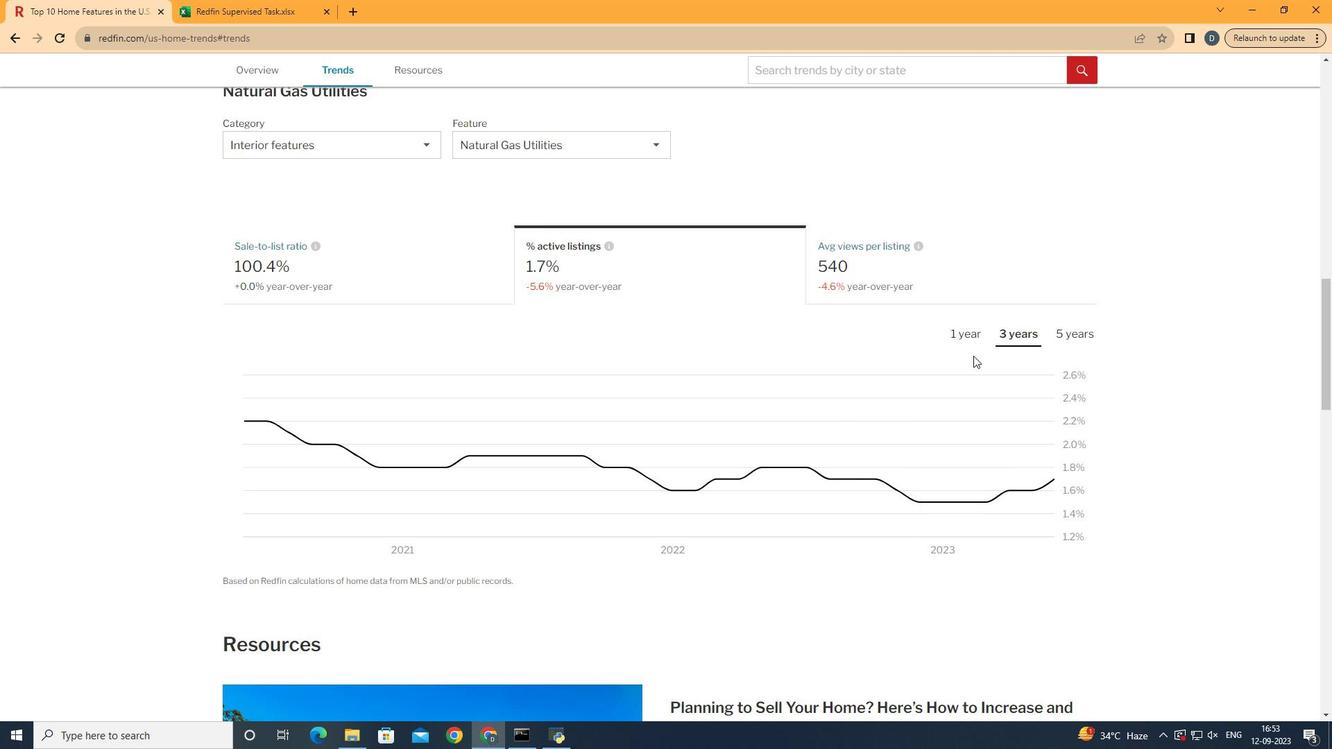 
Action: Mouse pressed left at (1038, 369)
Screenshot: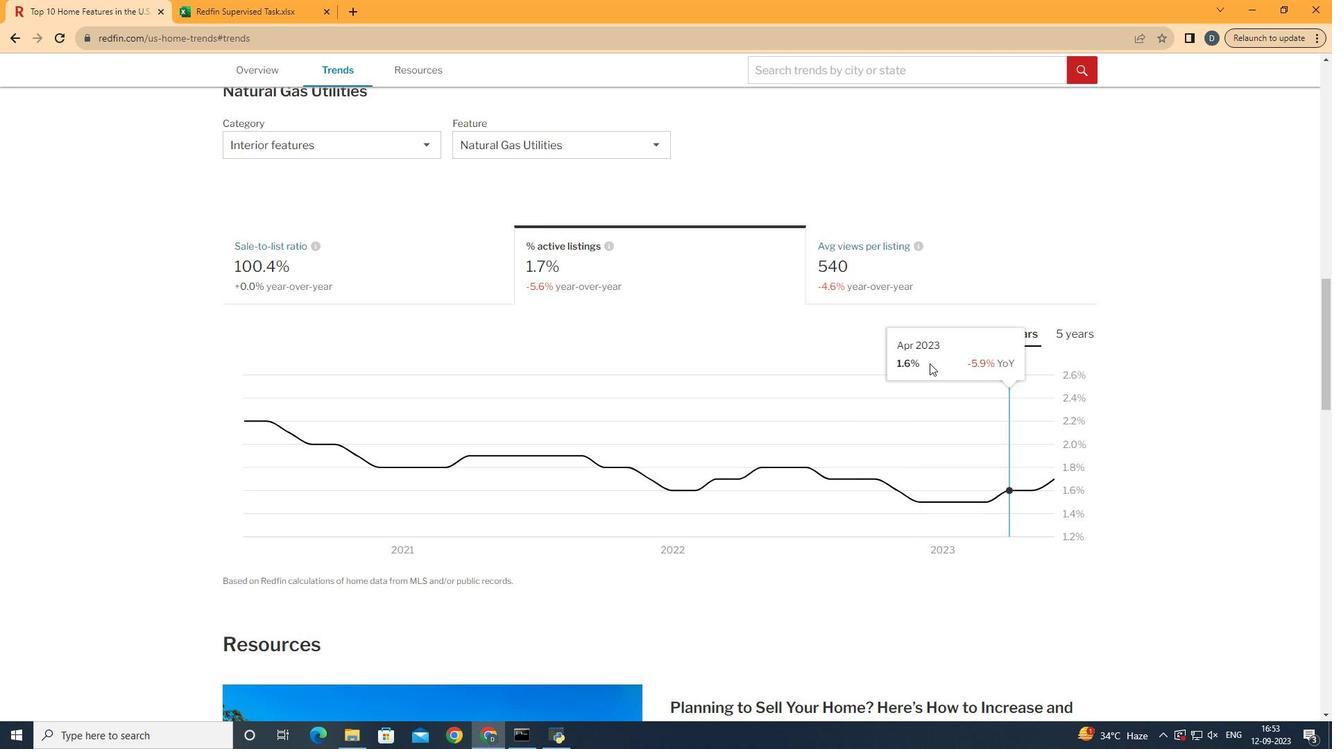 
Action: Mouse moved to (1088, 507)
Screenshot: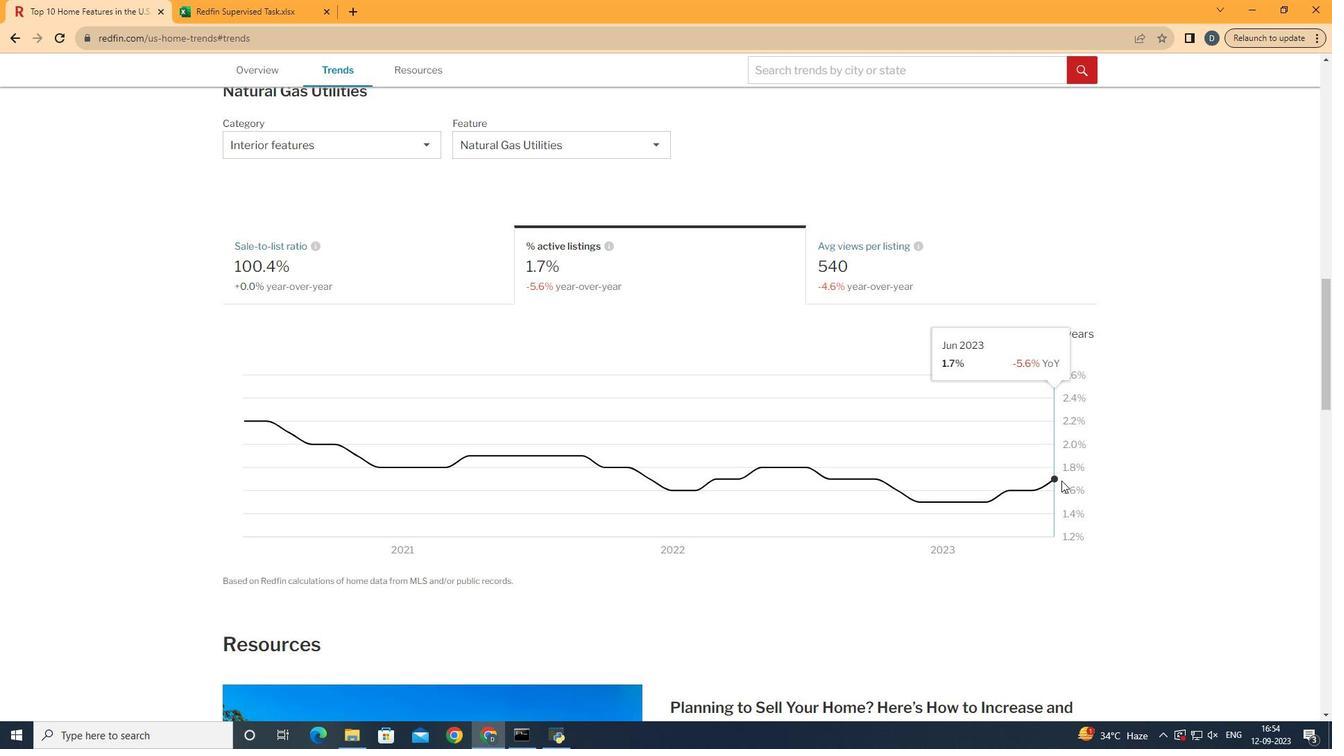 
